 Task: Search one way flight ticket for 4 adults, 1 infant in seat and 1 infant on lap in premium economy from Page: Page Municipal Airport to Sheridan: Sheridan County Airport on 8-6-2023. Choice of flights is Southwest. Number of bags: 2 carry on bags and 1 checked bag. Price is upto 78000. Outbound departure time preference is 14:45.
Action: Mouse moved to (288, 114)
Screenshot: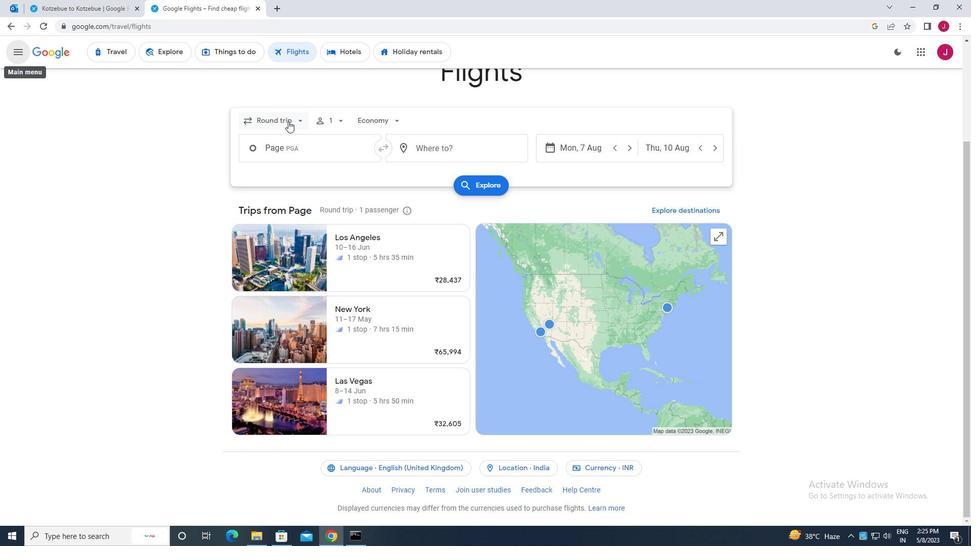 
Action: Mouse pressed left at (288, 114)
Screenshot: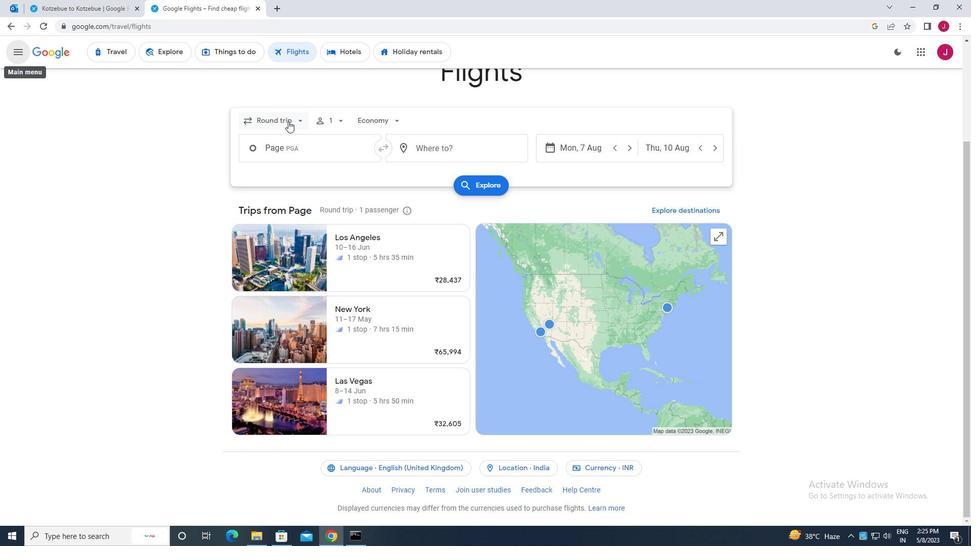 
Action: Mouse moved to (290, 166)
Screenshot: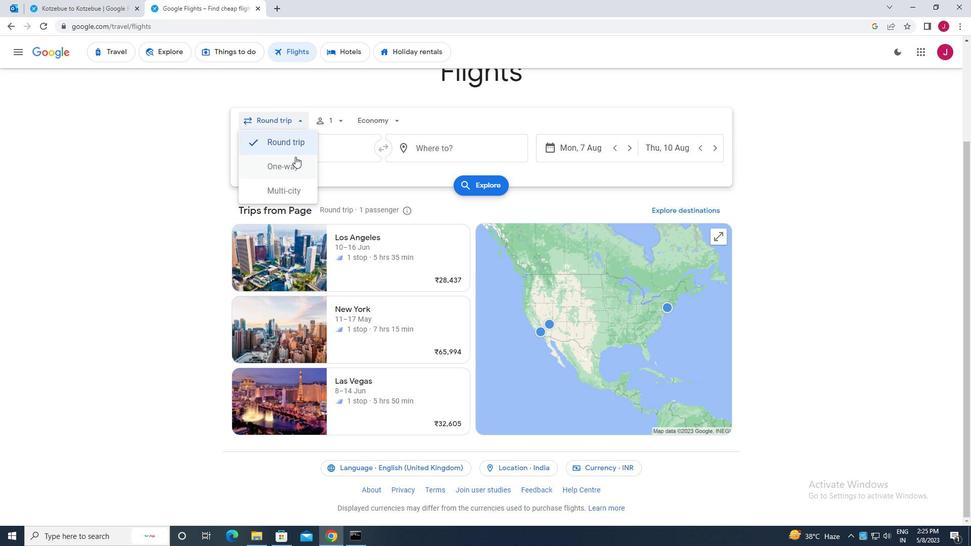 
Action: Mouse pressed left at (290, 166)
Screenshot: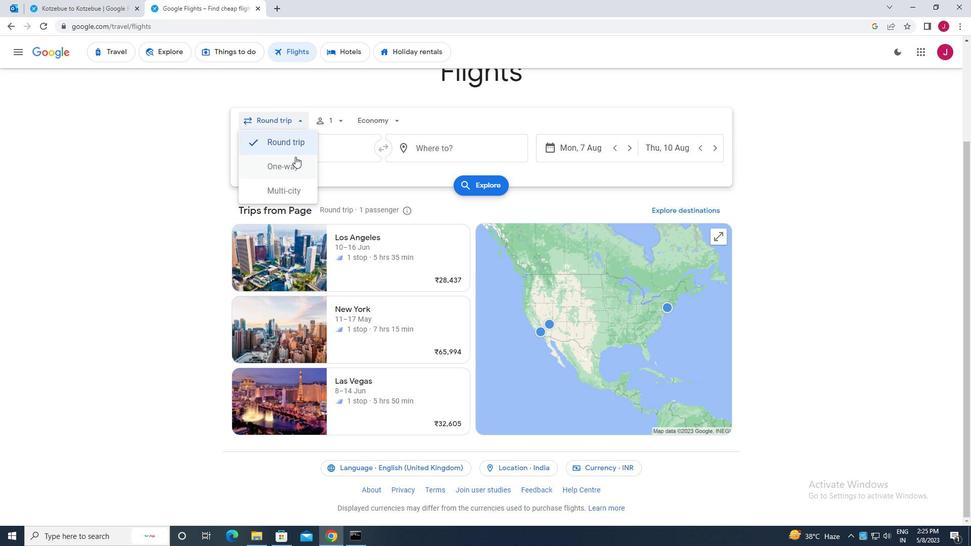 
Action: Mouse moved to (334, 118)
Screenshot: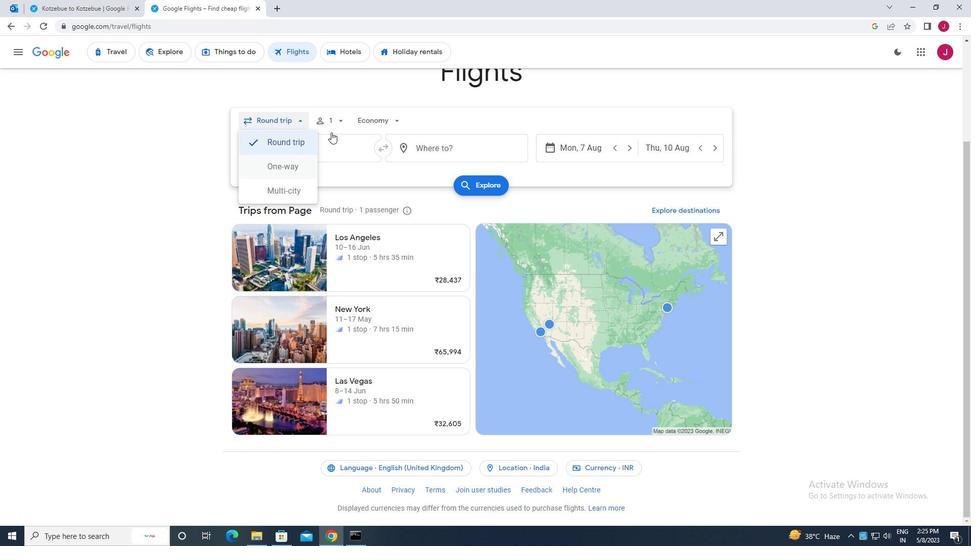 
Action: Mouse pressed left at (334, 118)
Screenshot: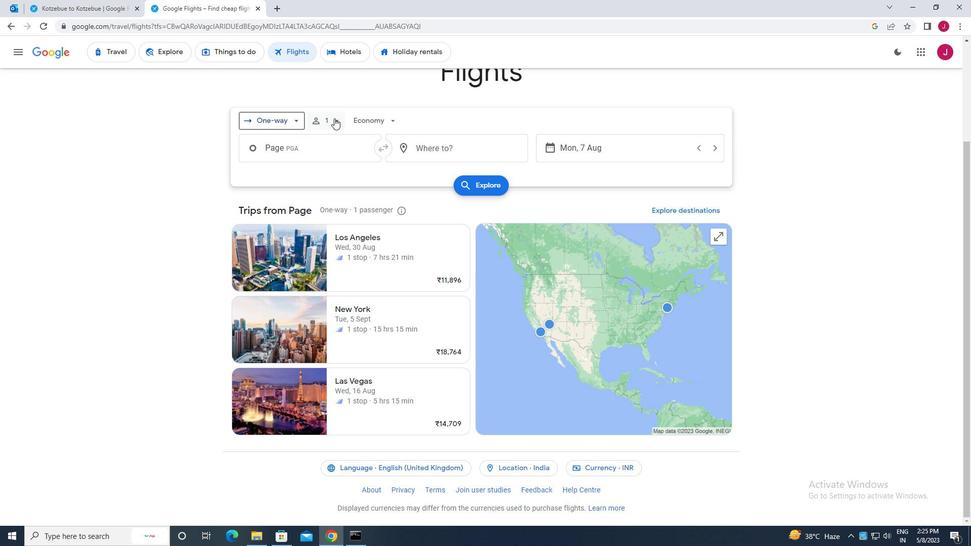 
Action: Mouse moved to (412, 148)
Screenshot: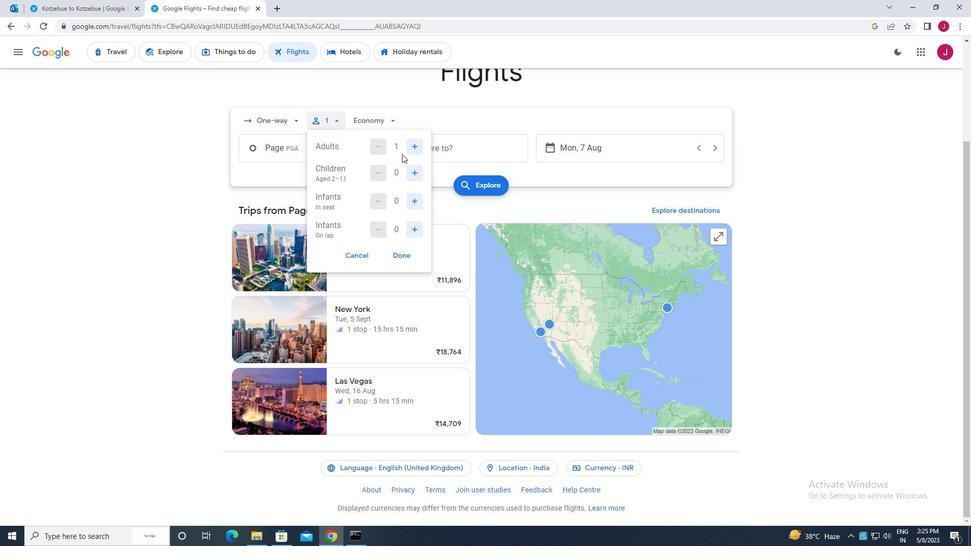 
Action: Mouse pressed left at (412, 148)
Screenshot: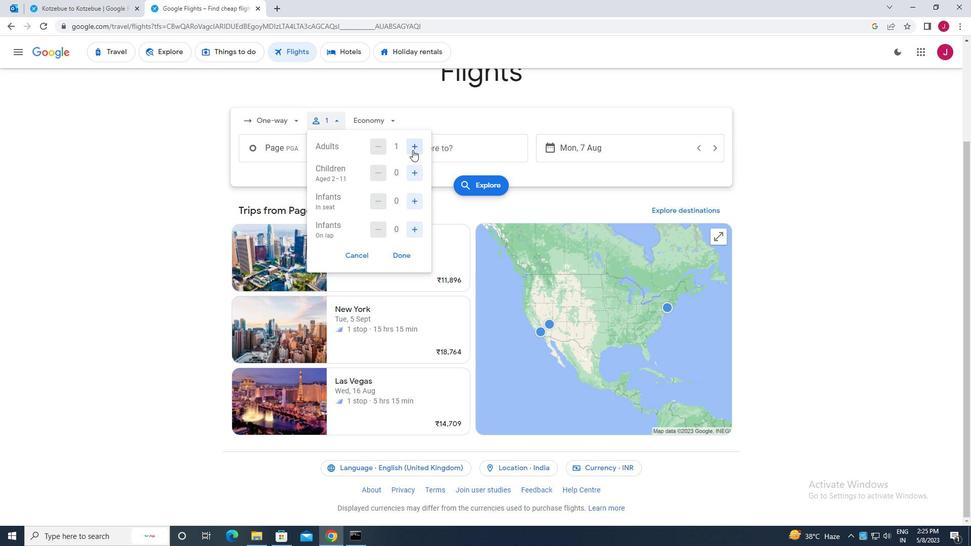 
Action: Mouse pressed left at (412, 148)
Screenshot: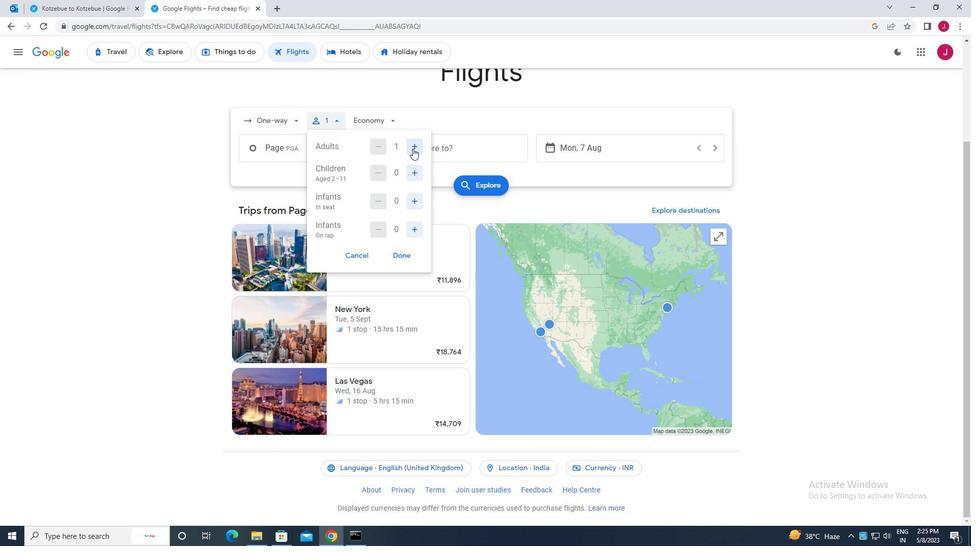 
Action: Mouse pressed left at (412, 148)
Screenshot: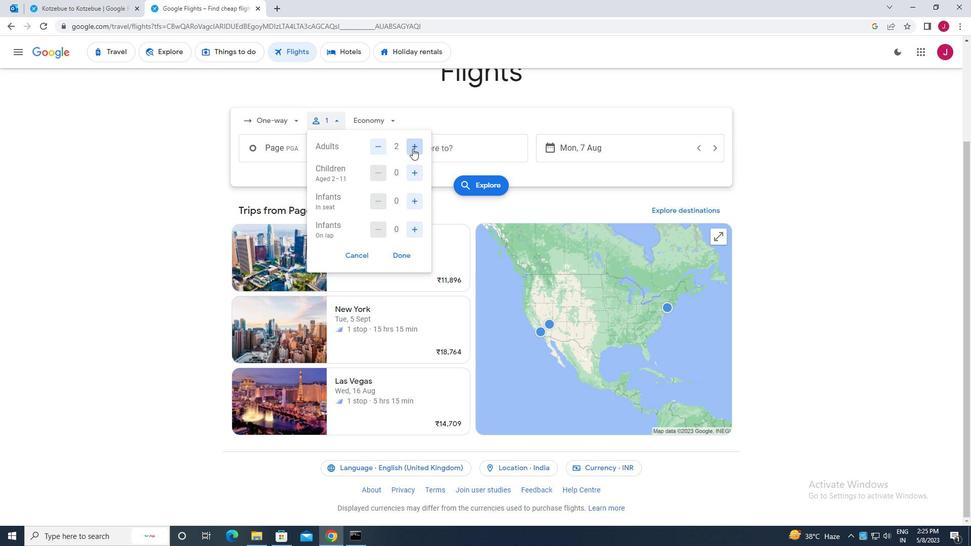 
Action: Mouse moved to (416, 179)
Screenshot: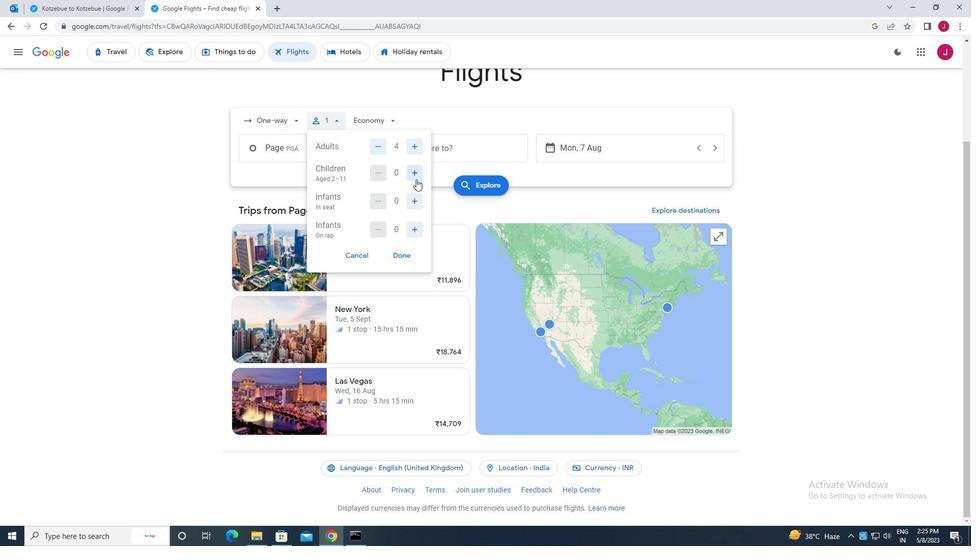
Action: Mouse pressed left at (416, 179)
Screenshot: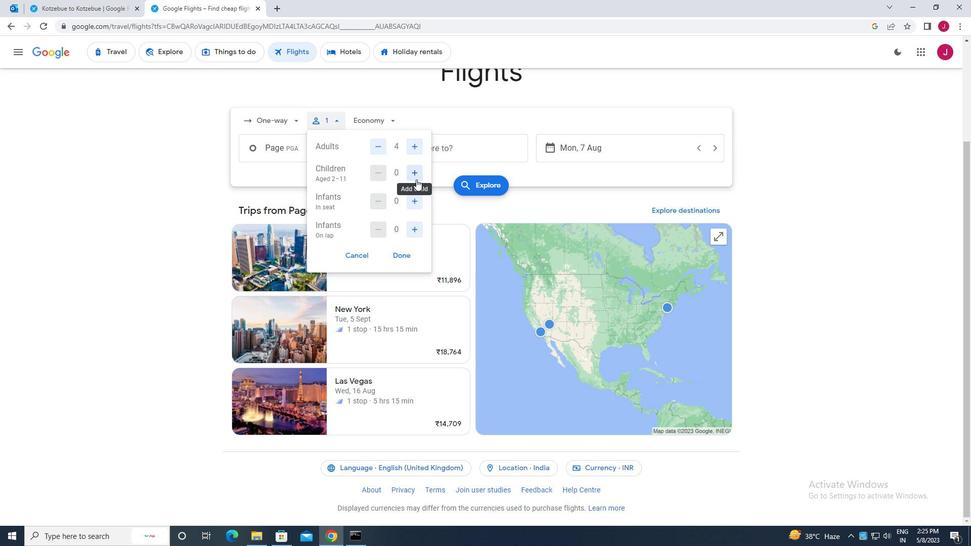 
Action: Mouse moved to (413, 202)
Screenshot: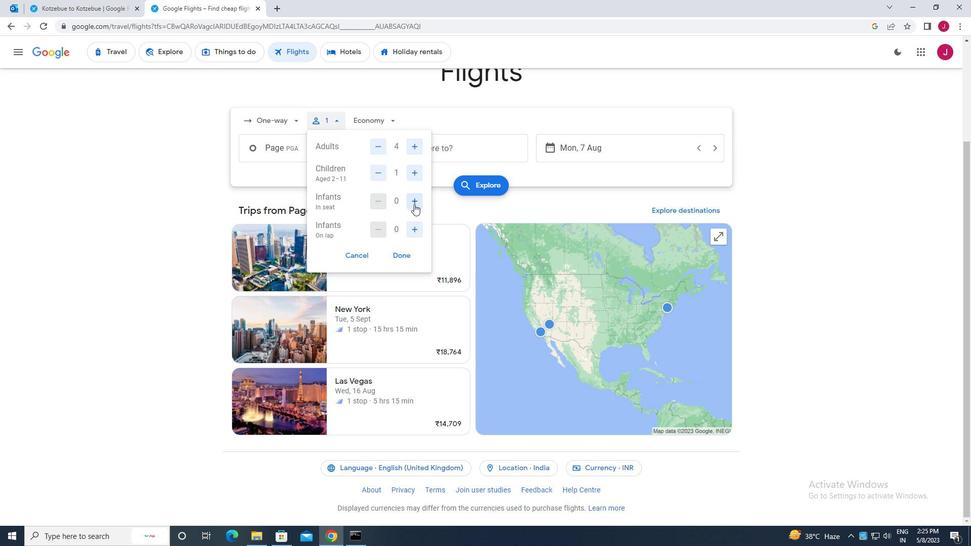 
Action: Mouse pressed left at (413, 202)
Screenshot: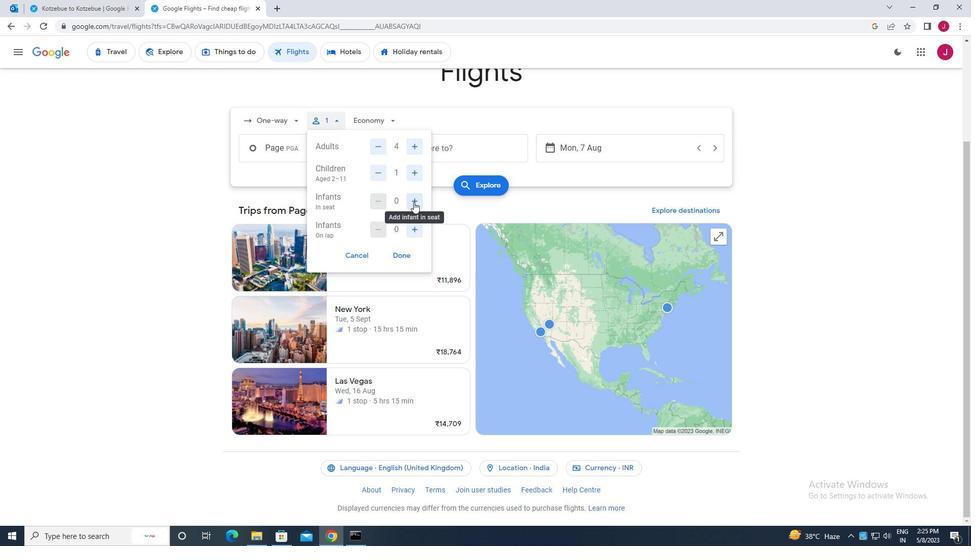 
Action: Mouse moved to (378, 173)
Screenshot: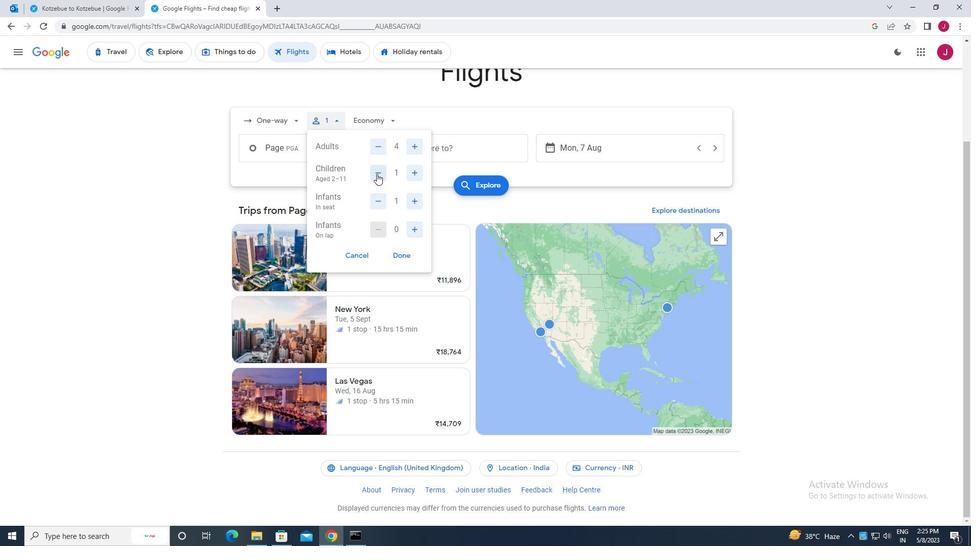 
Action: Mouse pressed left at (378, 173)
Screenshot: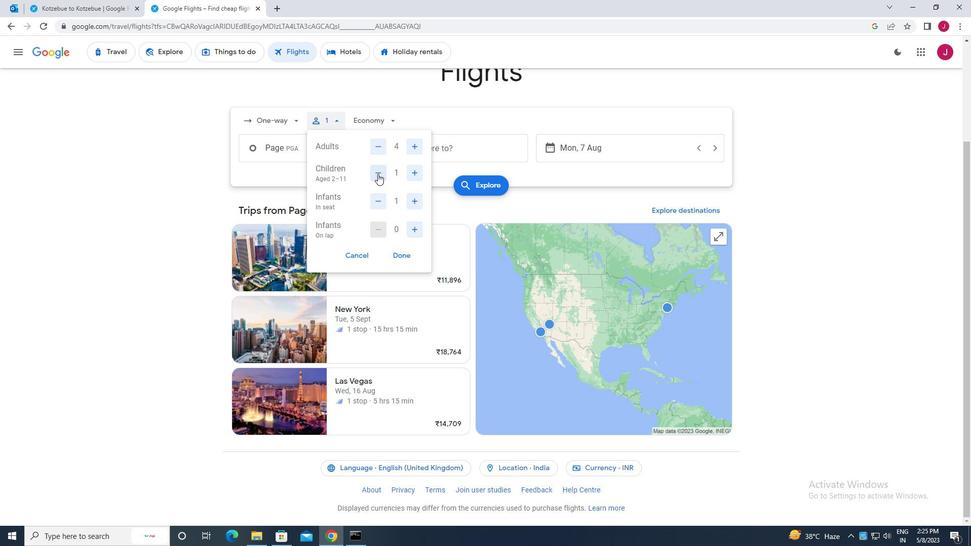 
Action: Mouse moved to (411, 226)
Screenshot: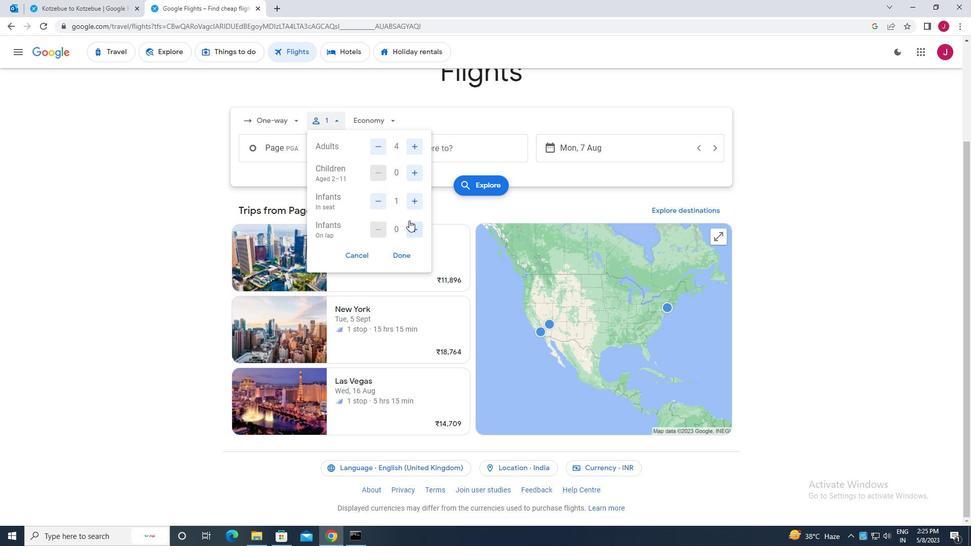
Action: Mouse pressed left at (411, 226)
Screenshot: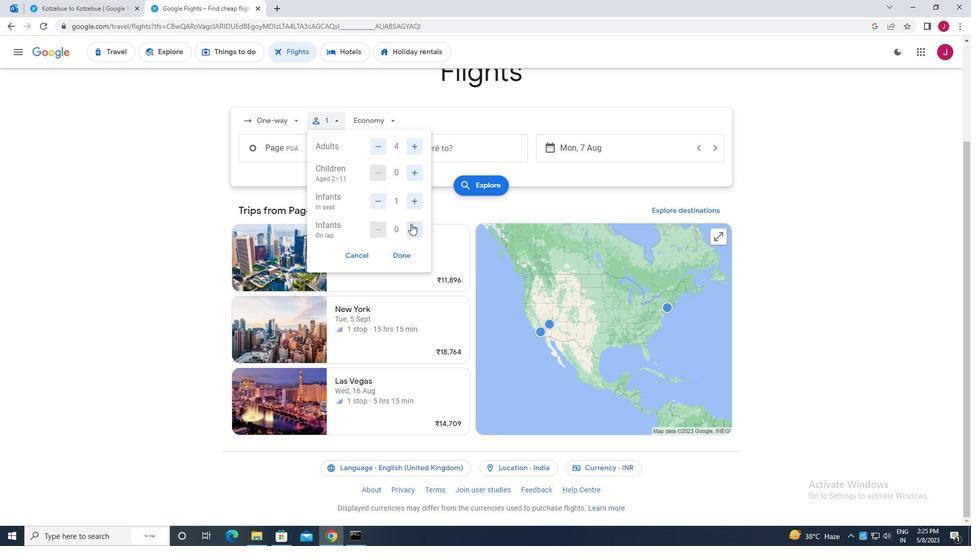 
Action: Mouse moved to (400, 259)
Screenshot: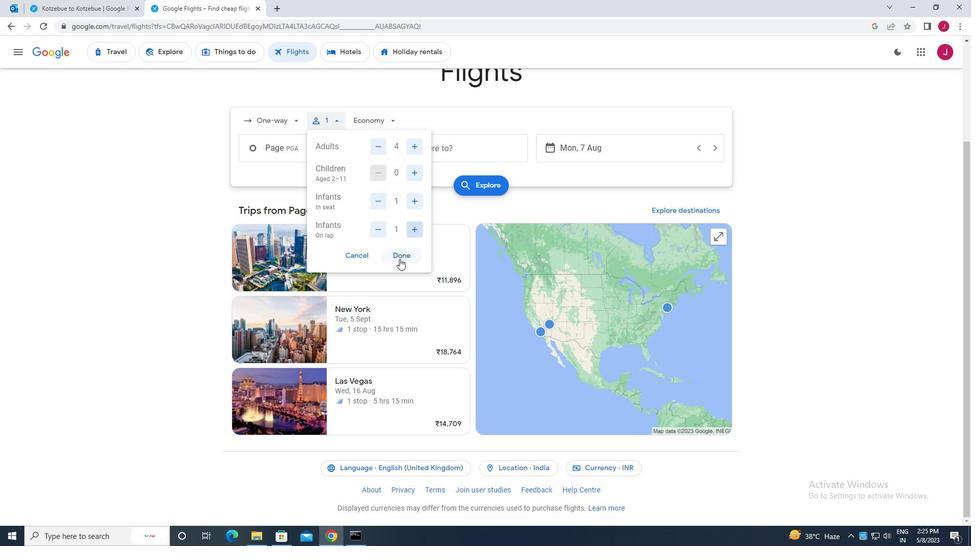 
Action: Mouse pressed left at (400, 259)
Screenshot: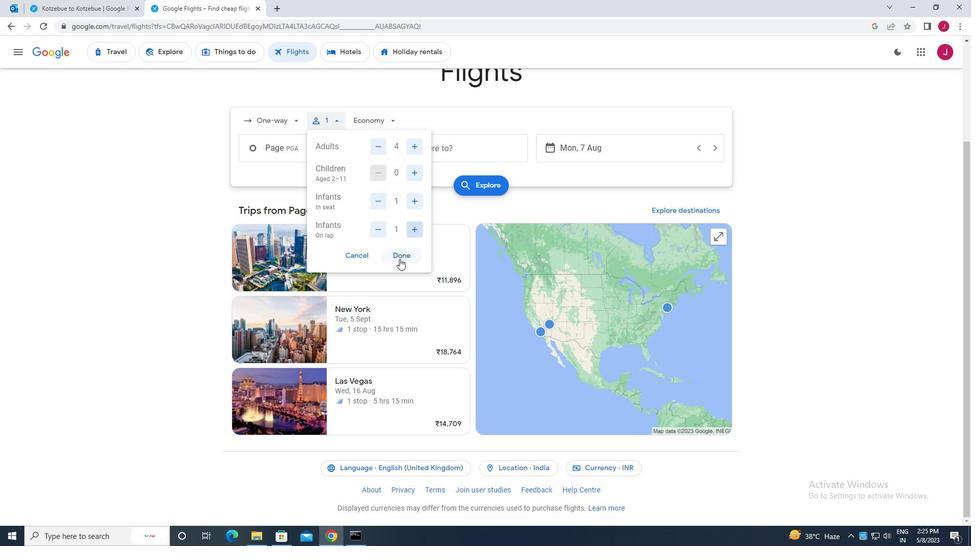 
Action: Mouse moved to (380, 123)
Screenshot: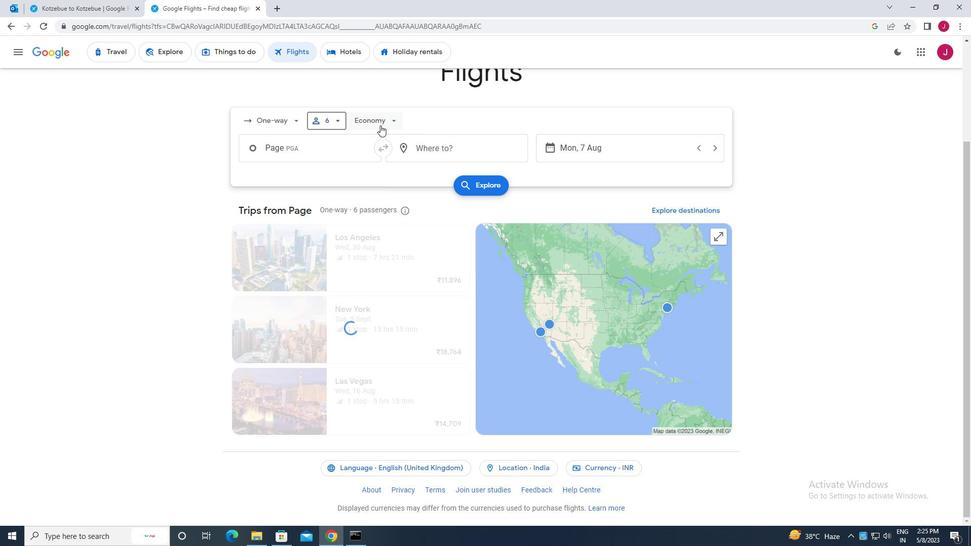 
Action: Mouse pressed left at (380, 123)
Screenshot: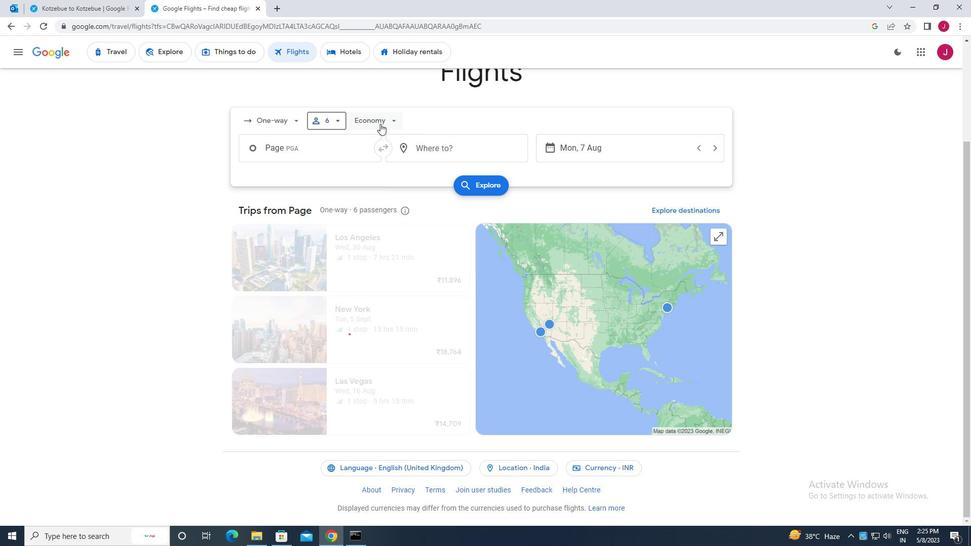 
Action: Mouse moved to (397, 166)
Screenshot: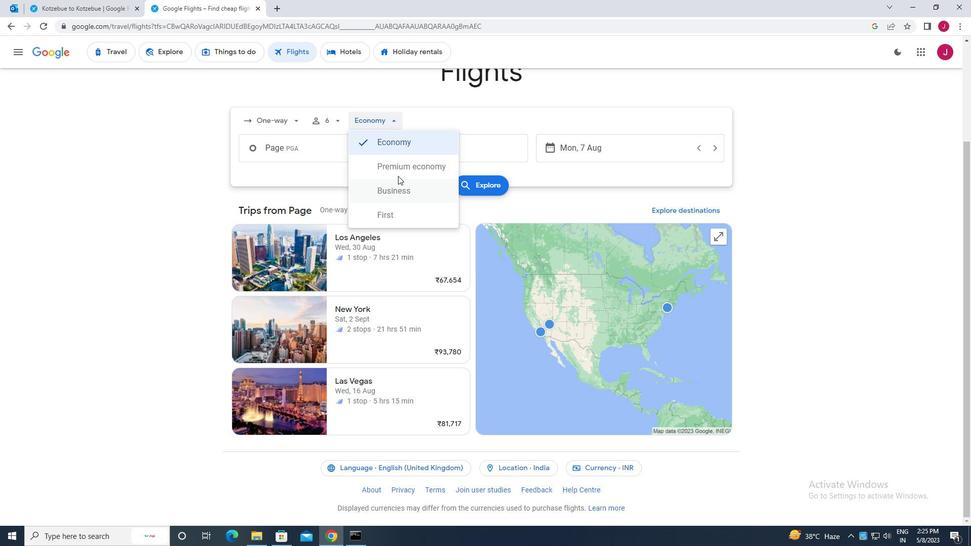 
Action: Mouse pressed left at (397, 166)
Screenshot: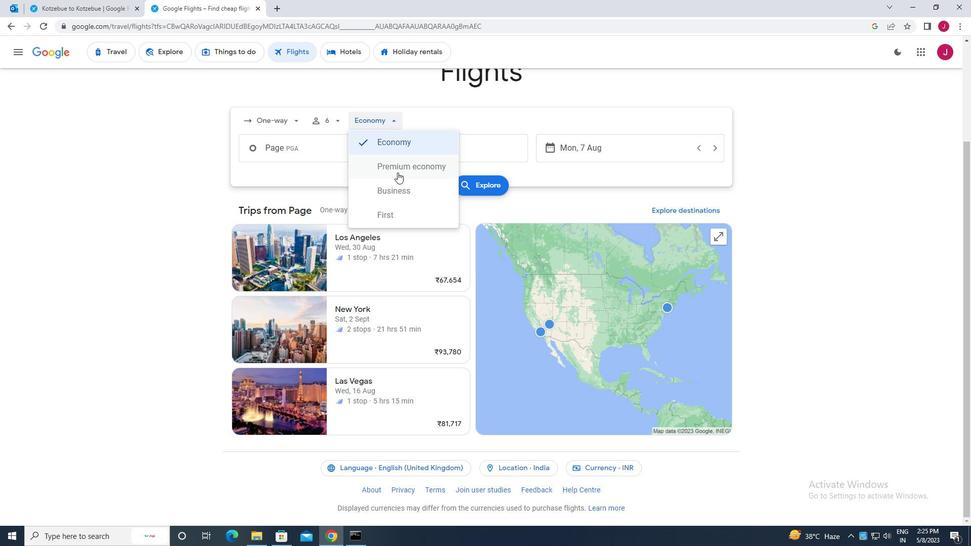 
Action: Mouse moved to (299, 148)
Screenshot: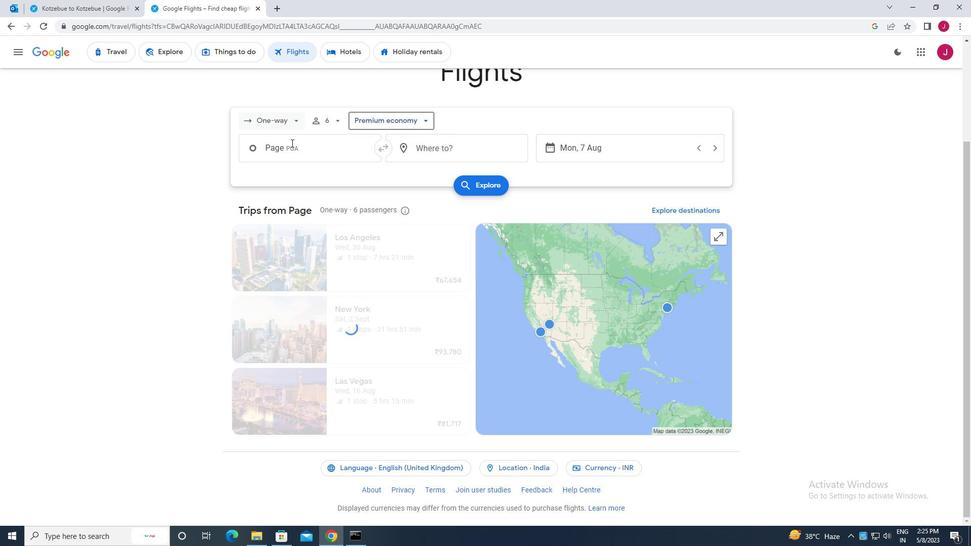 
Action: Mouse pressed left at (299, 148)
Screenshot: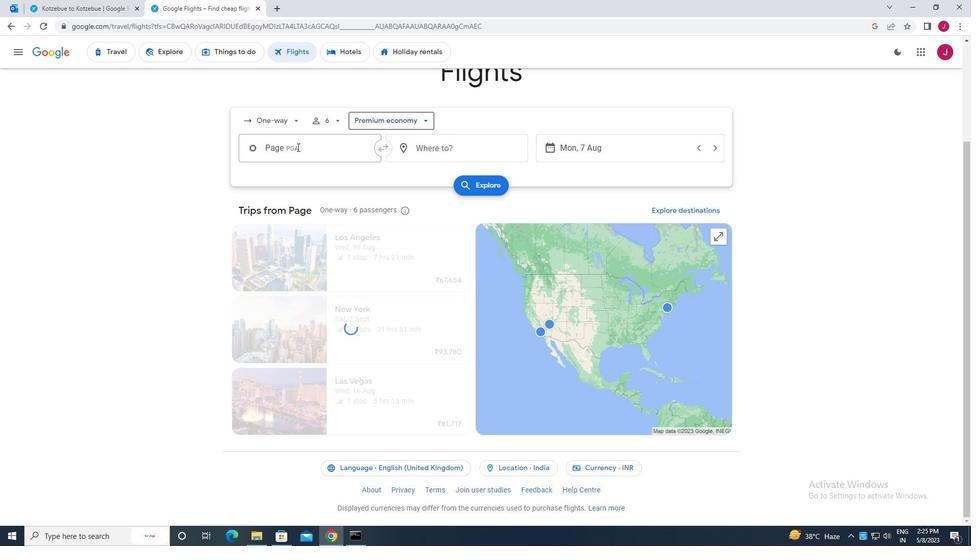 
Action: Key pressed page
Screenshot: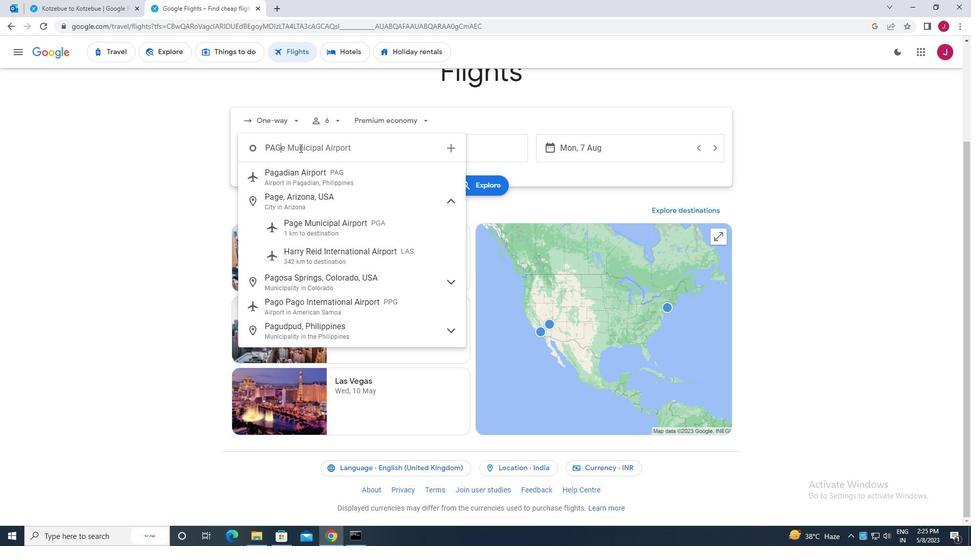
Action: Mouse moved to (330, 206)
Screenshot: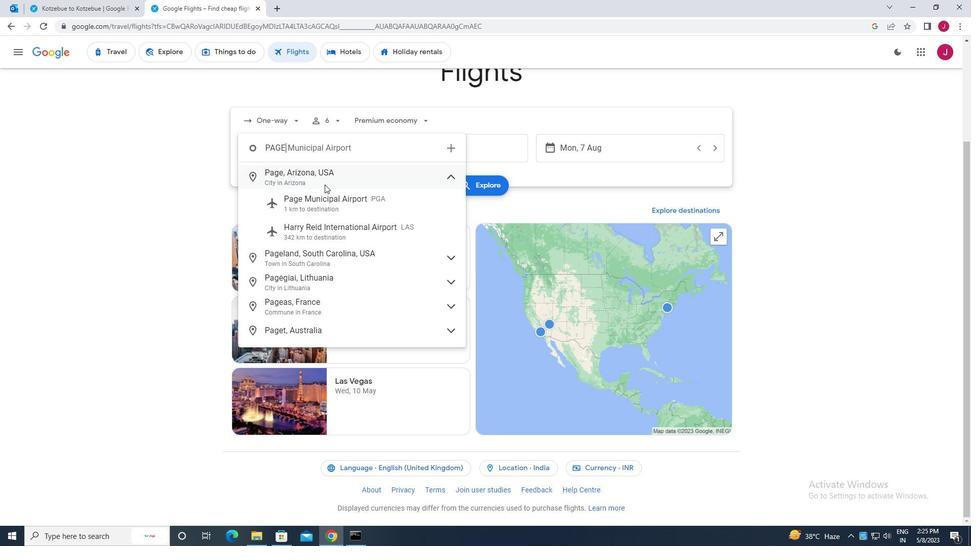 
Action: Mouse pressed left at (330, 206)
Screenshot: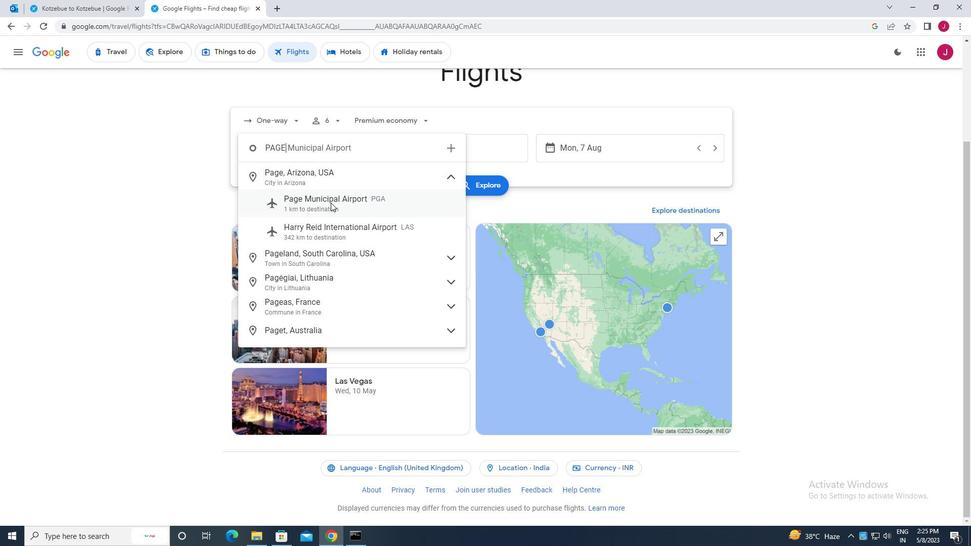 
Action: Mouse moved to (463, 155)
Screenshot: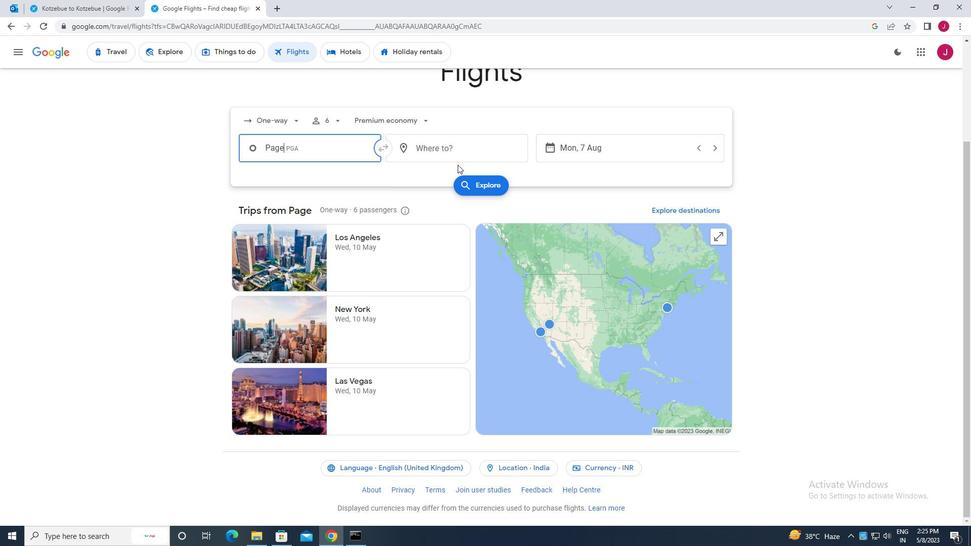 
Action: Mouse pressed left at (463, 155)
Screenshot: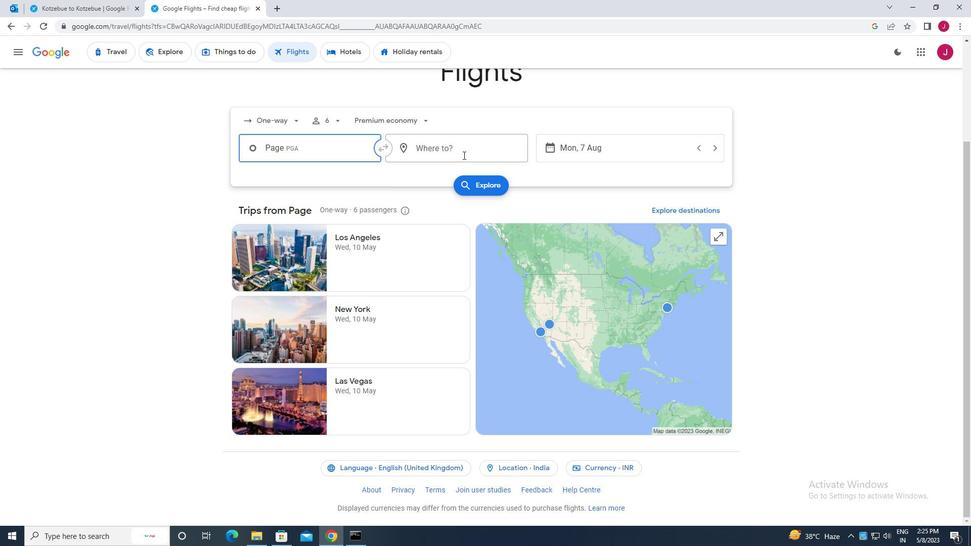
Action: Key pressed sherid
Screenshot: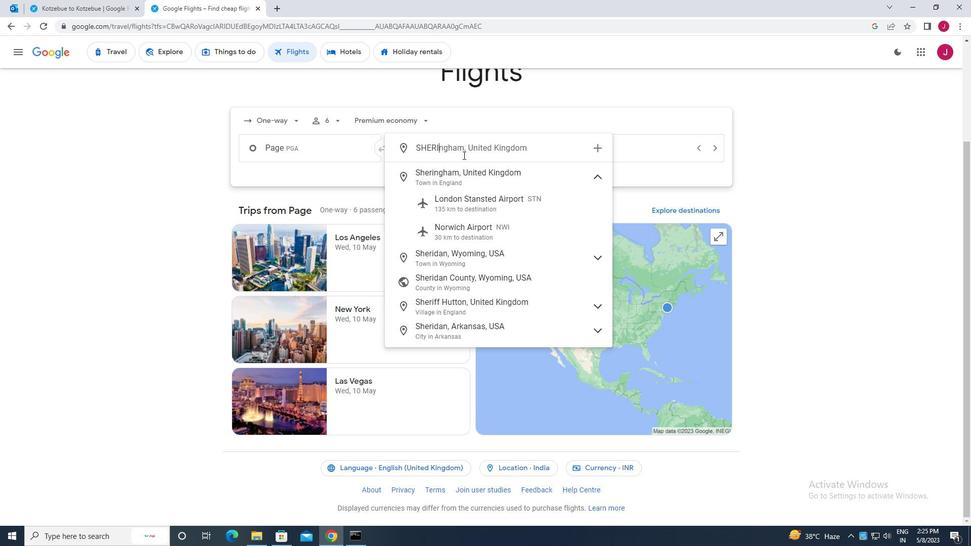 
Action: Mouse moved to (484, 197)
Screenshot: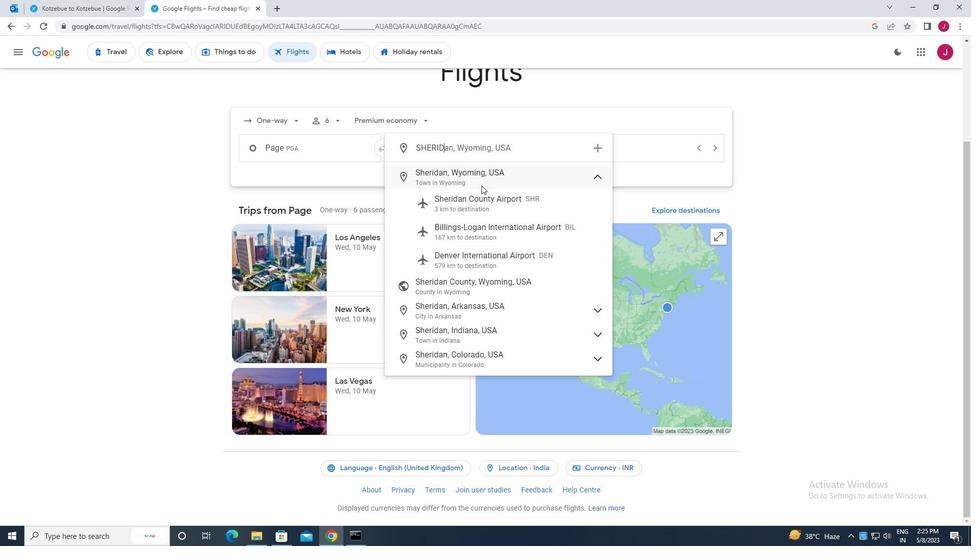 
Action: Mouse pressed left at (484, 197)
Screenshot: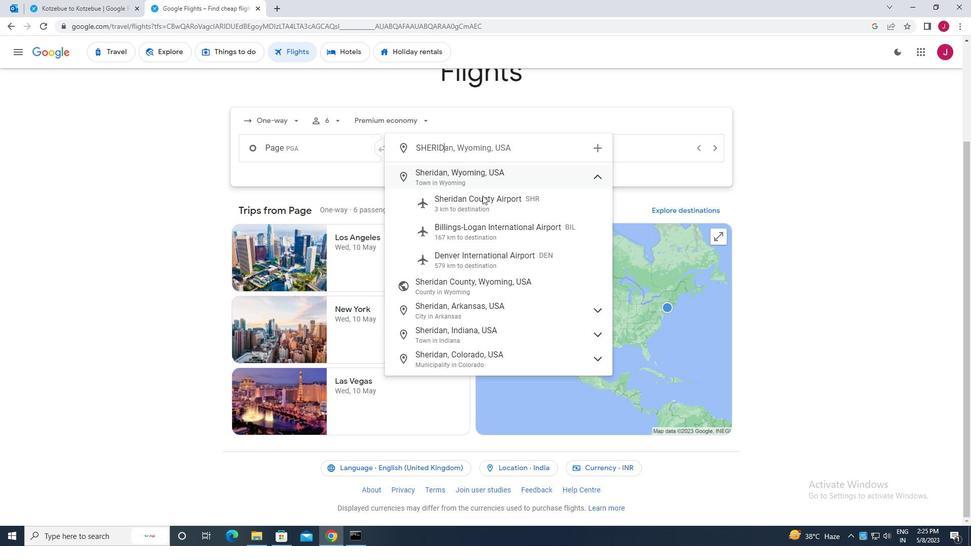 
Action: Mouse moved to (597, 150)
Screenshot: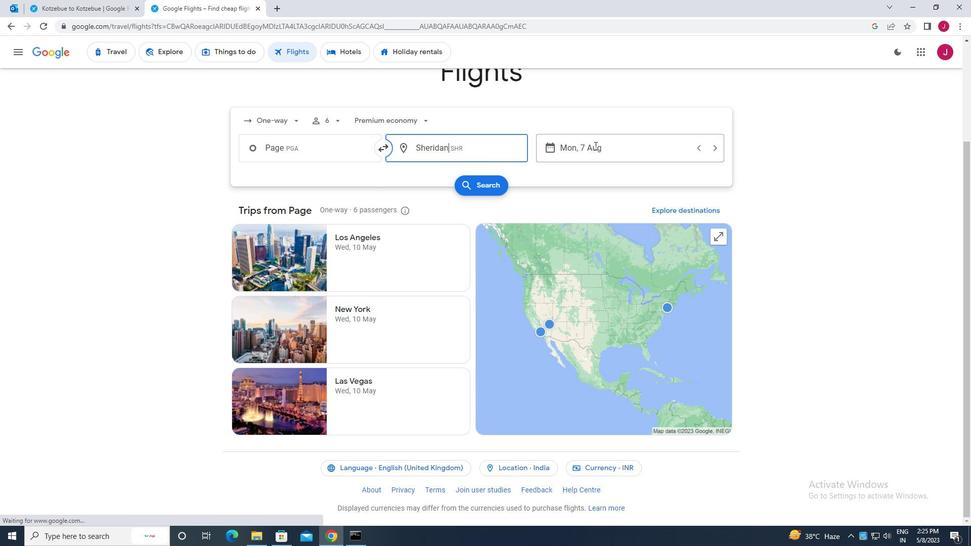 
Action: Mouse pressed left at (597, 150)
Screenshot: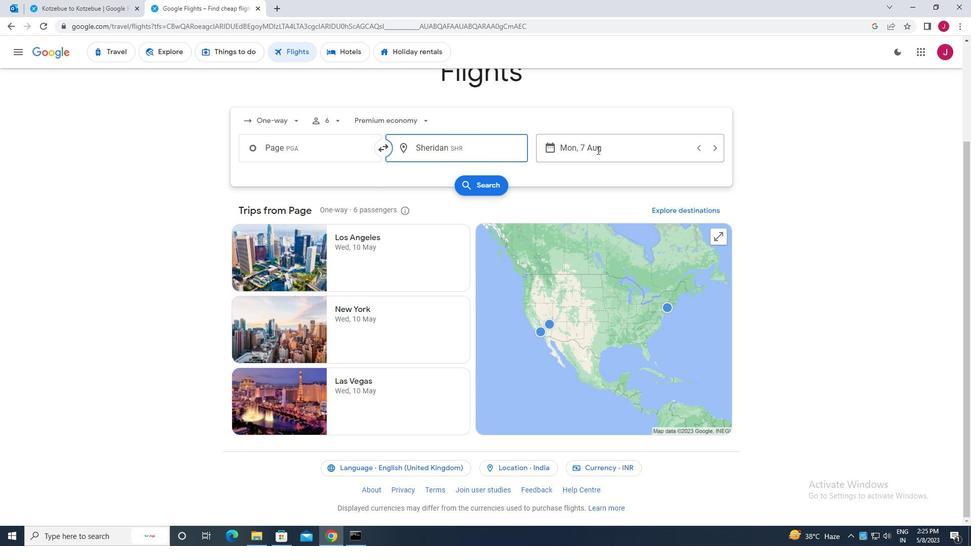 
Action: Mouse moved to (359, 255)
Screenshot: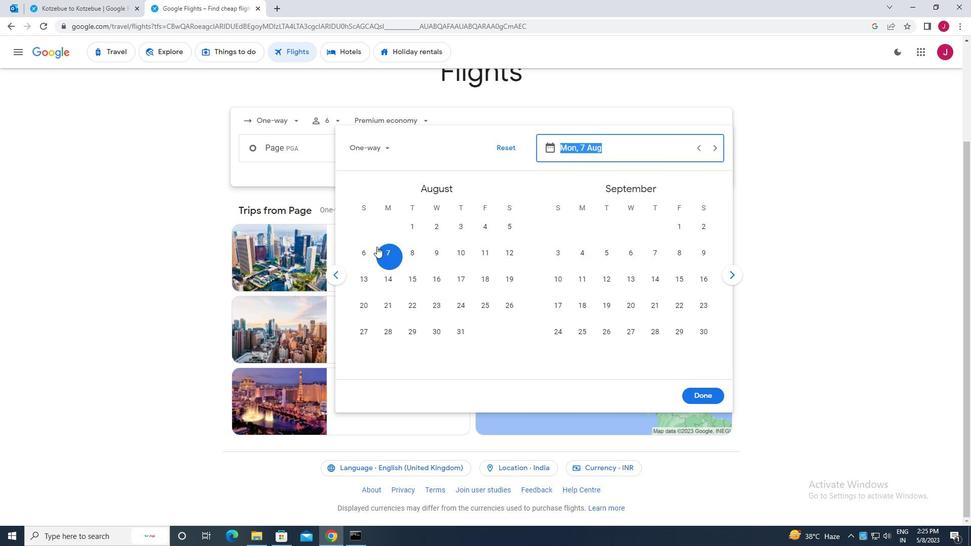 
Action: Mouse pressed left at (359, 255)
Screenshot: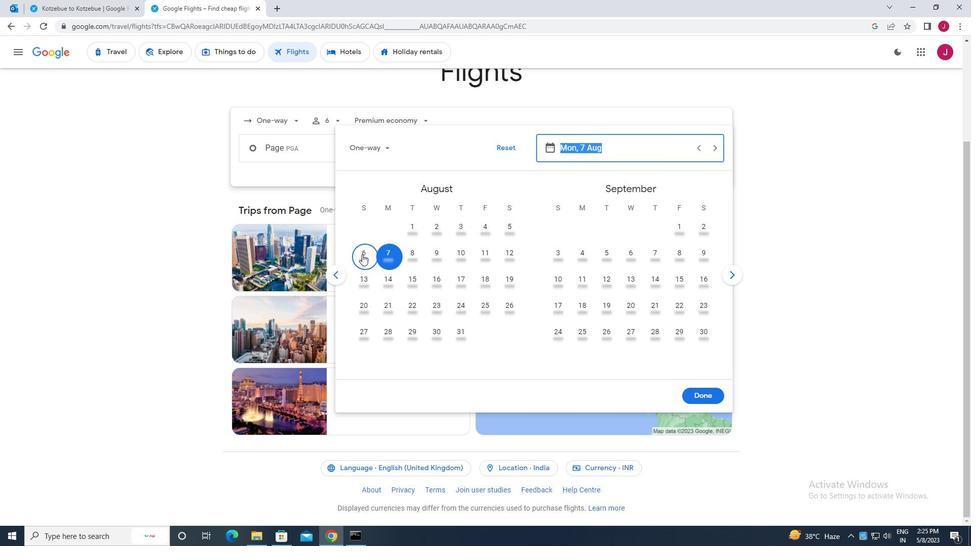 
Action: Mouse moved to (700, 394)
Screenshot: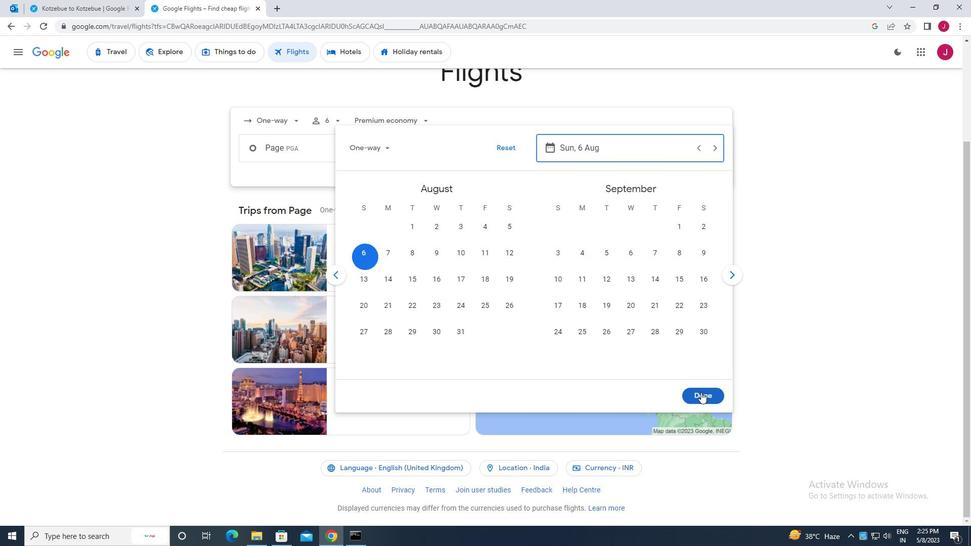 
Action: Mouse pressed left at (700, 394)
Screenshot: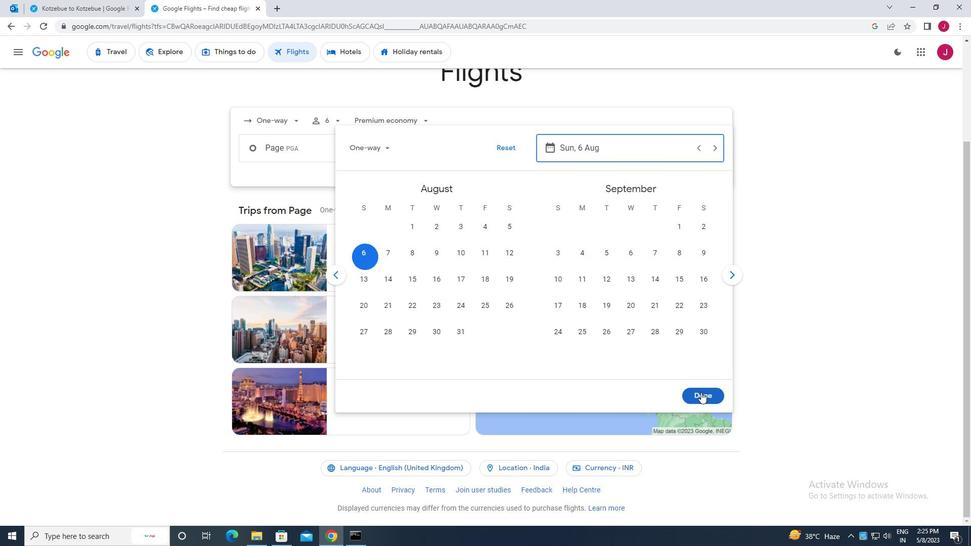 
Action: Mouse moved to (494, 185)
Screenshot: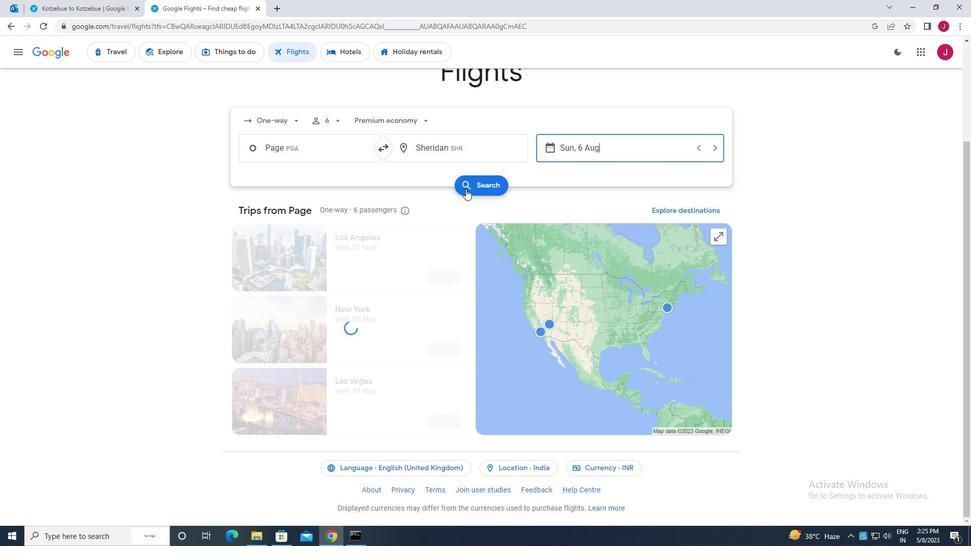 
Action: Mouse pressed left at (494, 185)
Screenshot: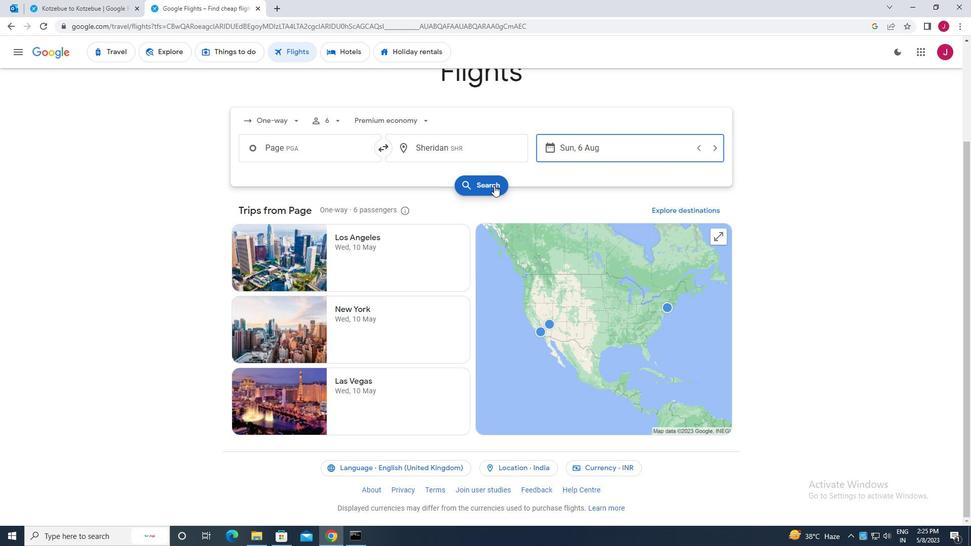 
Action: Mouse moved to (250, 142)
Screenshot: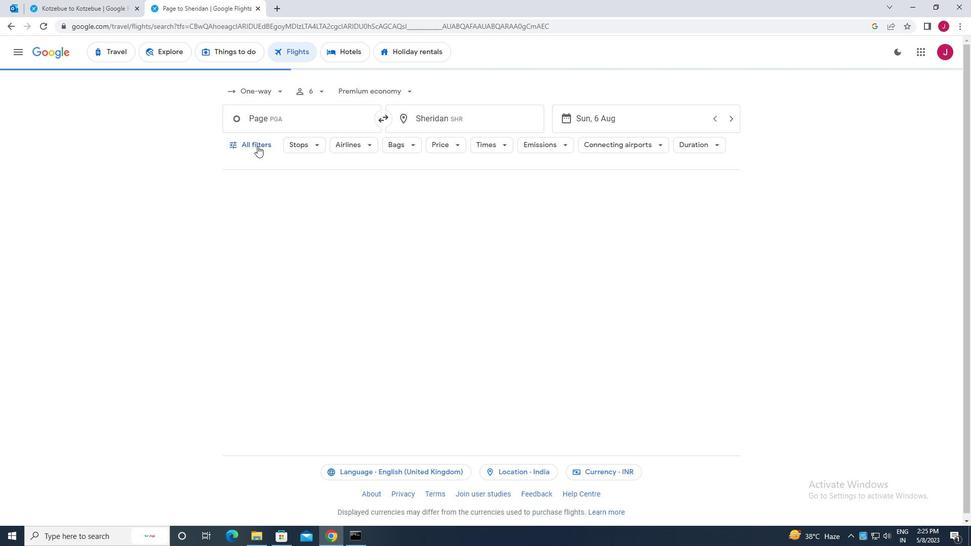 
Action: Mouse pressed left at (250, 142)
Screenshot: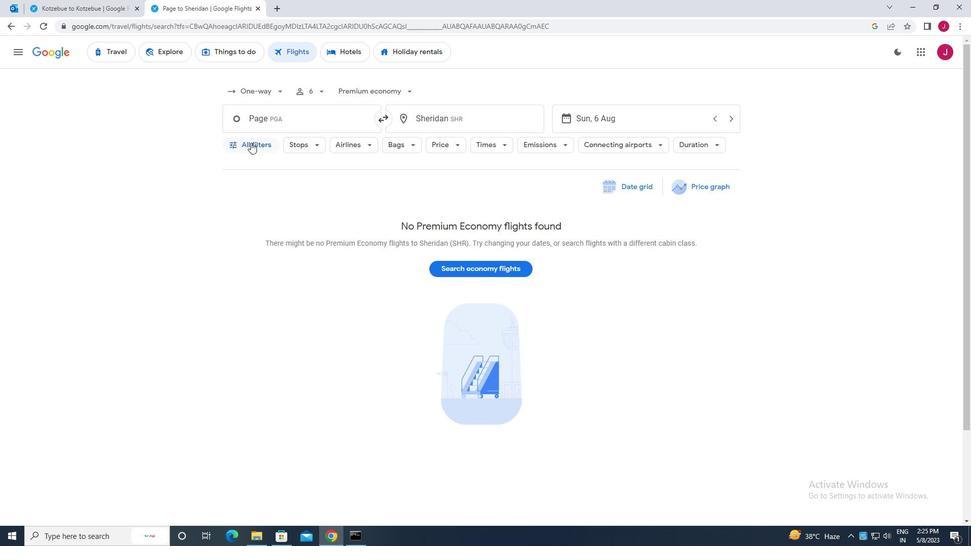 
Action: Mouse moved to (267, 174)
Screenshot: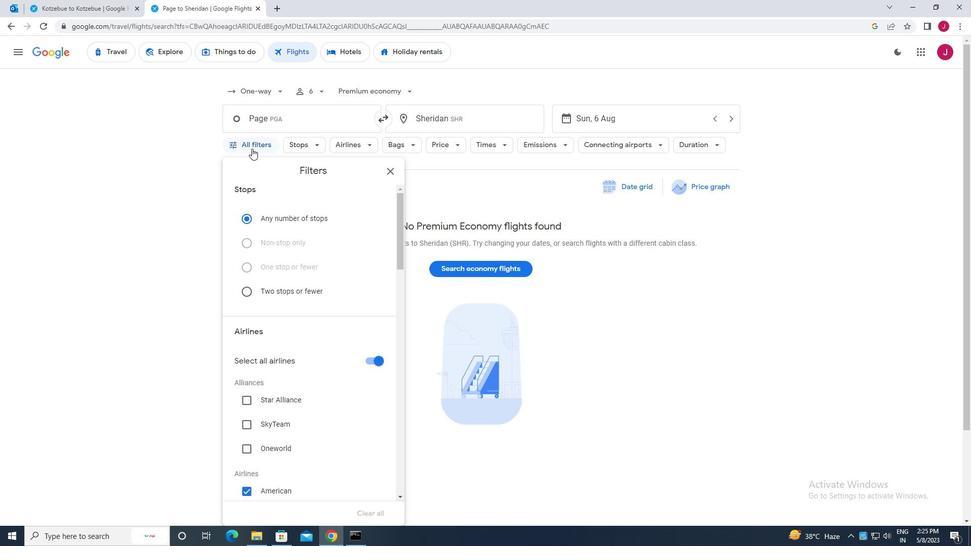 
Action: Mouse scrolled (267, 174) with delta (0, 0)
Screenshot: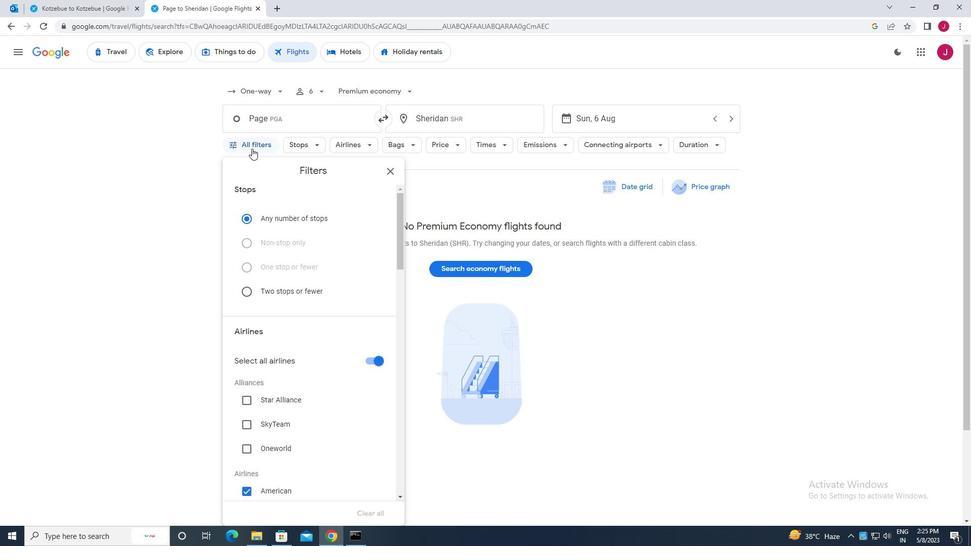 
Action: Mouse moved to (267, 176)
Screenshot: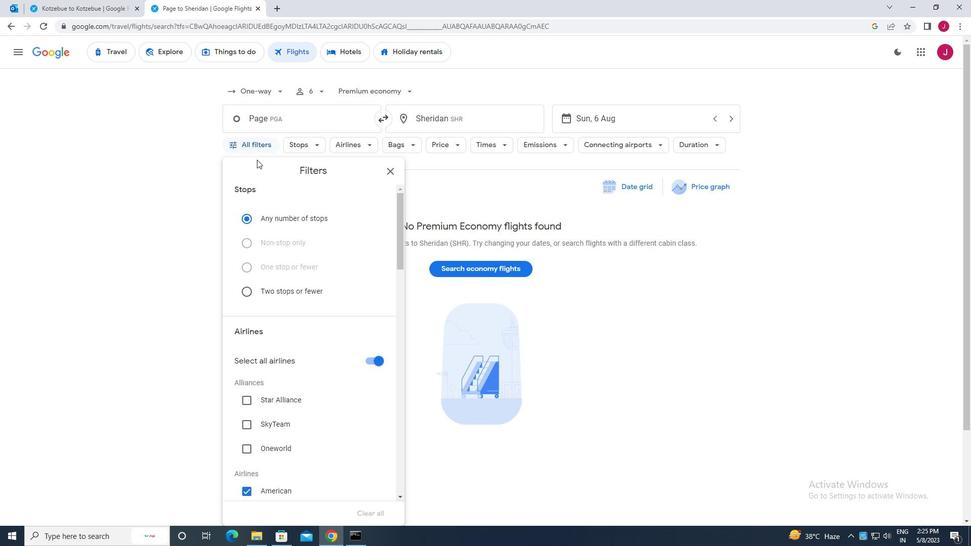 
Action: Mouse scrolled (267, 176) with delta (0, 0)
Screenshot: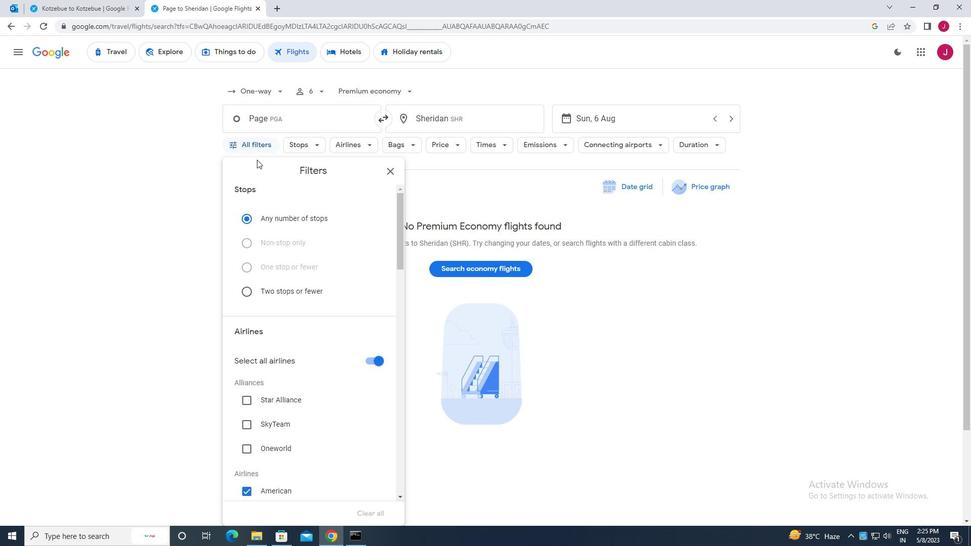
Action: Mouse scrolled (267, 176) with delta (0, 0)
Screenshot: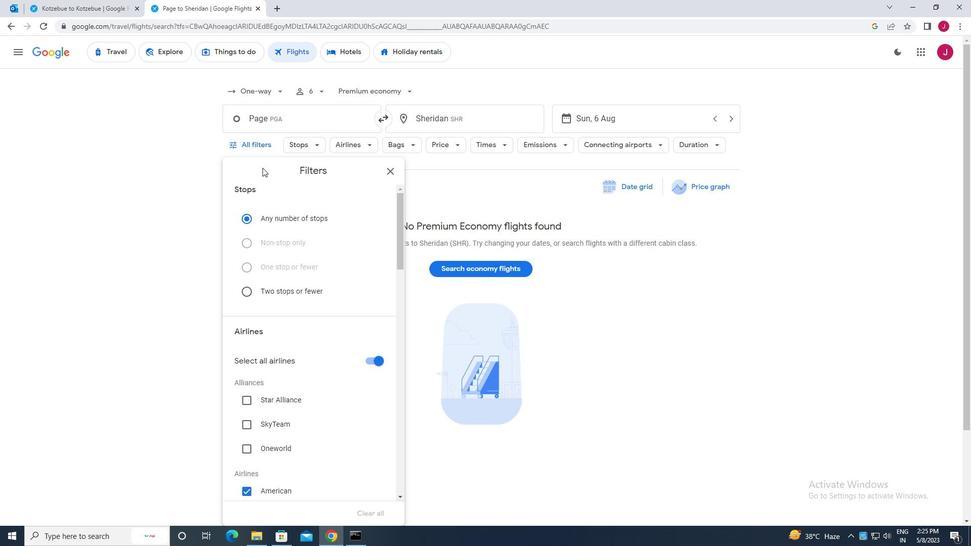 
Action: Mouse moved to (267, 177)
Screenshot: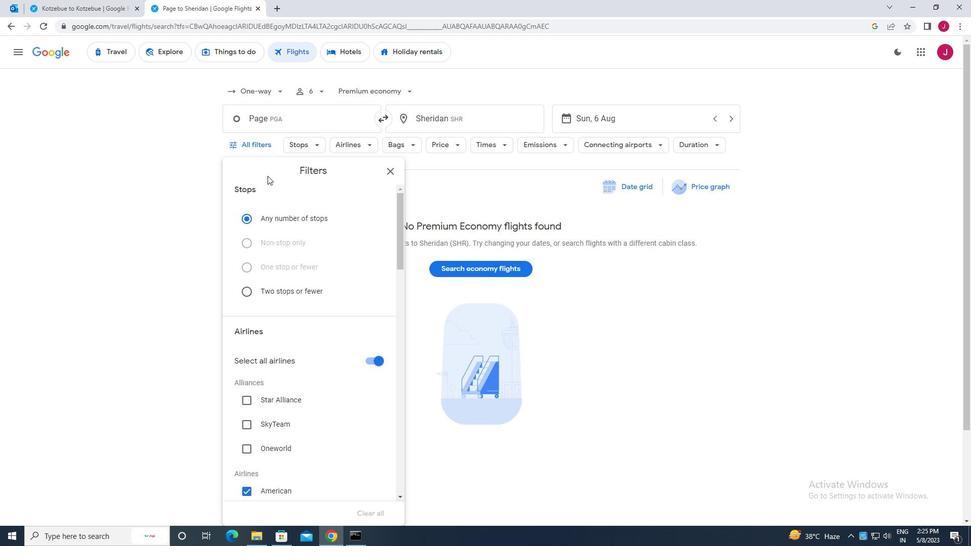 
Action: Mouse scrolled (267, 176) with delta (0, 0)
Screenshot: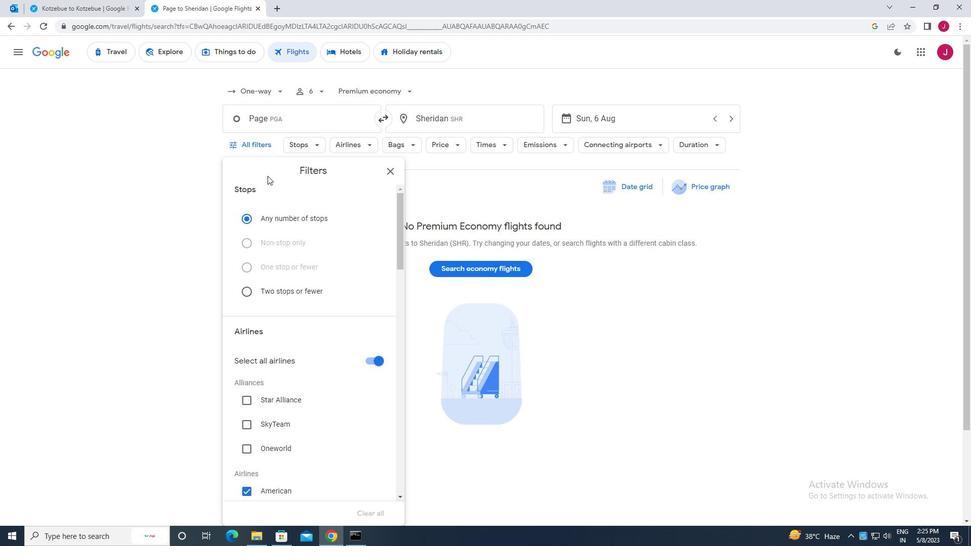 
Action: Mouse moved to (361, 221)
Screenshot: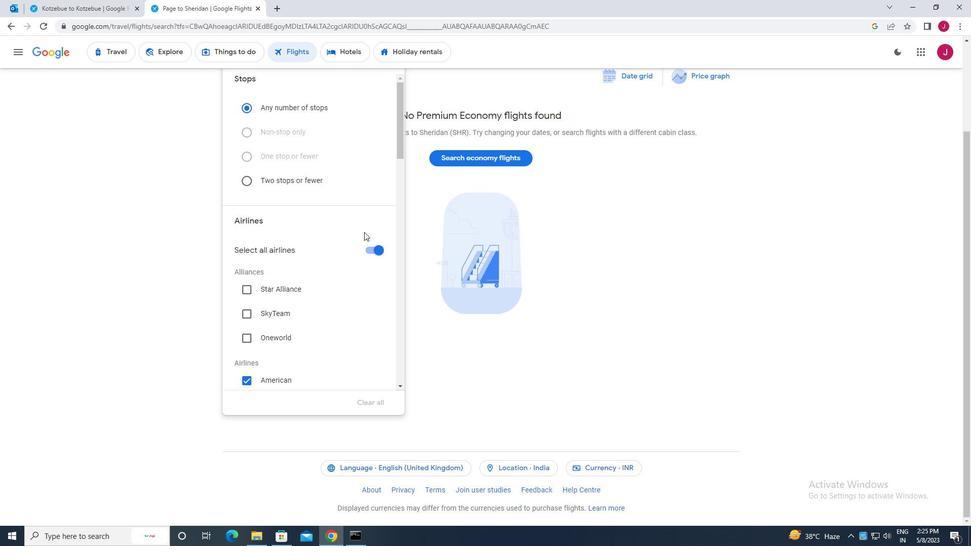 
Action: Mouse scrolled (361, 221) with delta (0, 0)
Screenshot: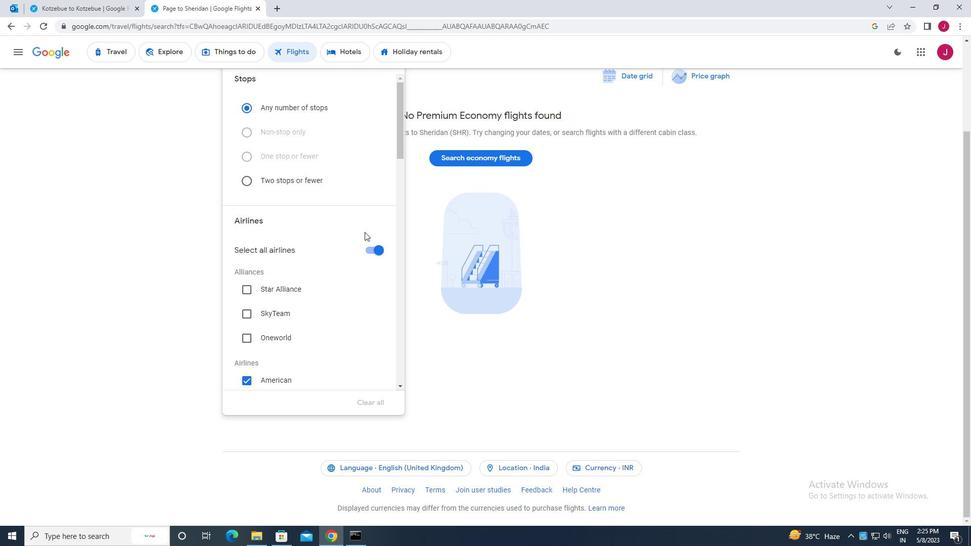 
Action: Mouse moved to (360, 221)
Screenshot: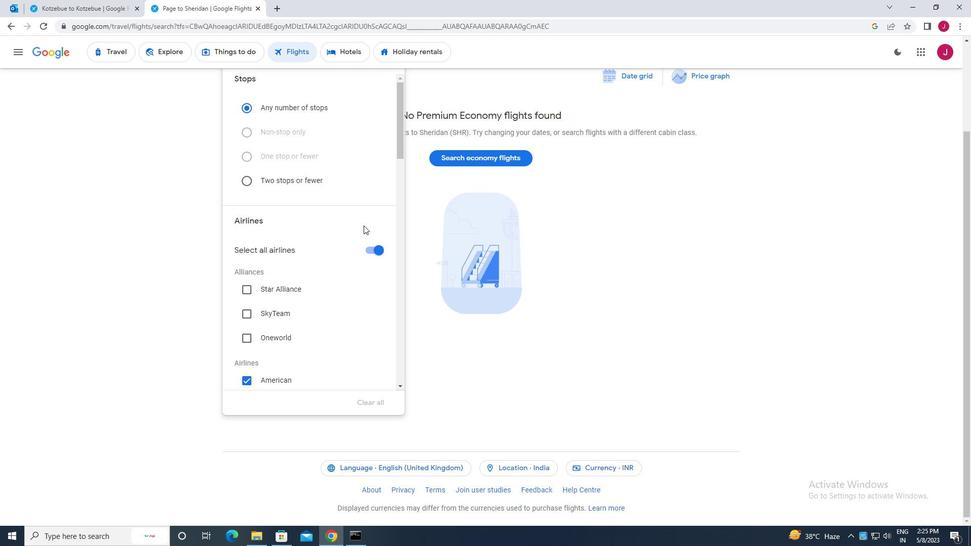 
Action: Mouse scrolled (360, 221) with delta (0, 0)
Screenshot: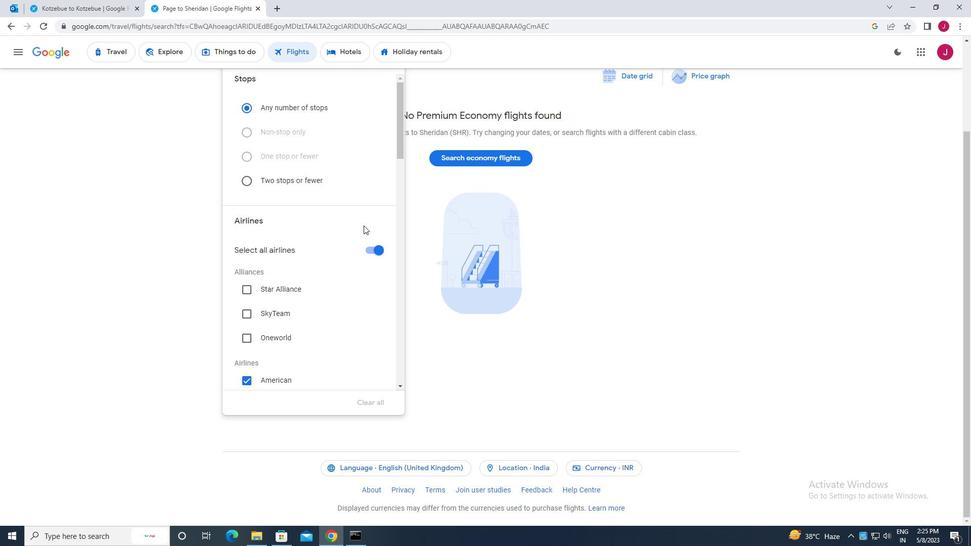 
Action: Mouse moved to (369, 145)
Screenshot: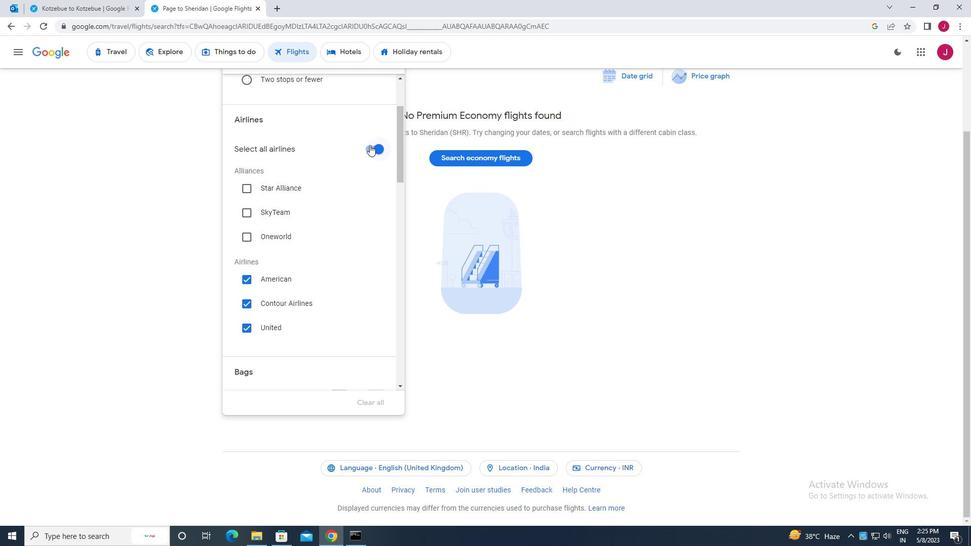 
Action: Mouse pressed left at (369, 145)
Screenshot: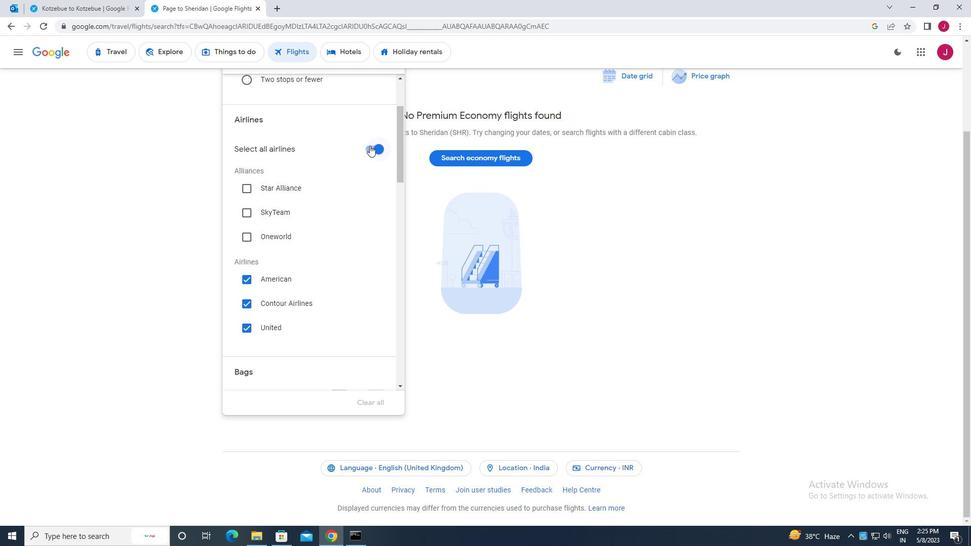 
Action: Mouse moved to (312, 174)
Screenshot: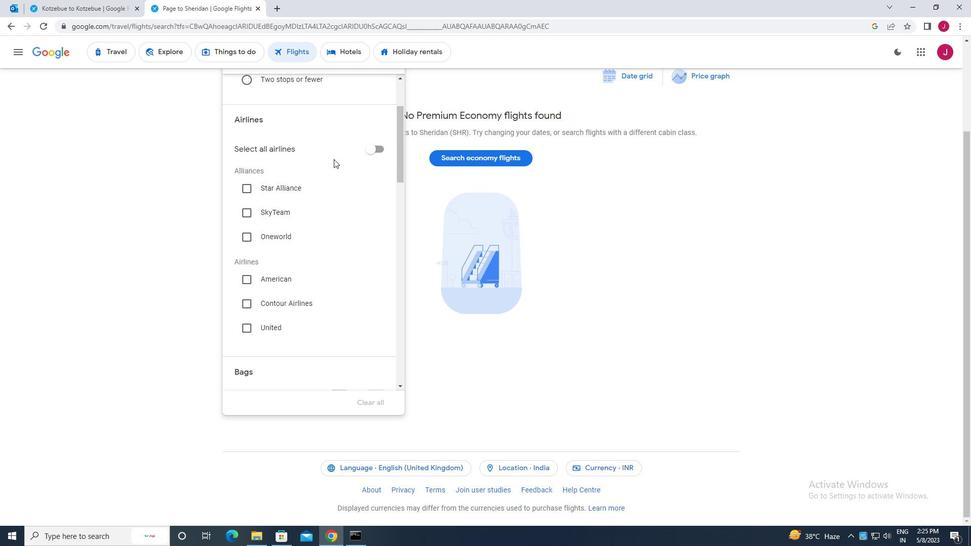 
Action: Mouse scrolled (312, 174) with delta (0, 0)
Screenshot: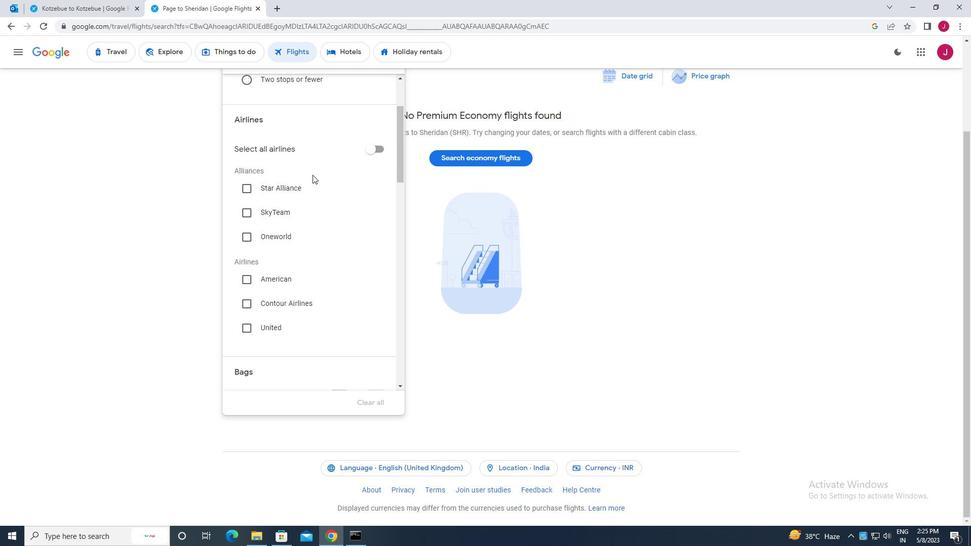 
Action: Mouse scrolled (312, 174) with delta (0, 0)
Screenshot: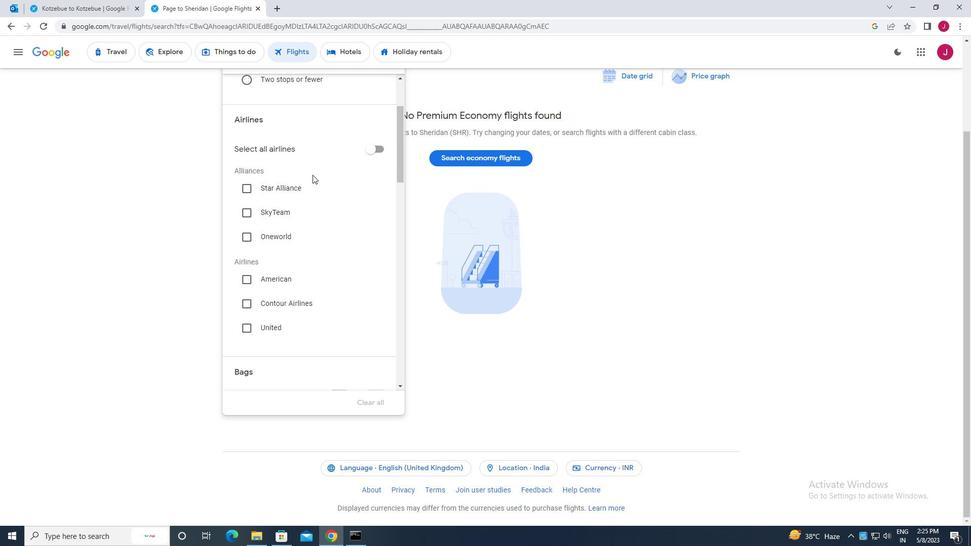 
Action: Mouse scrolled (312, 174) with delta (0, 0)
Screenshot: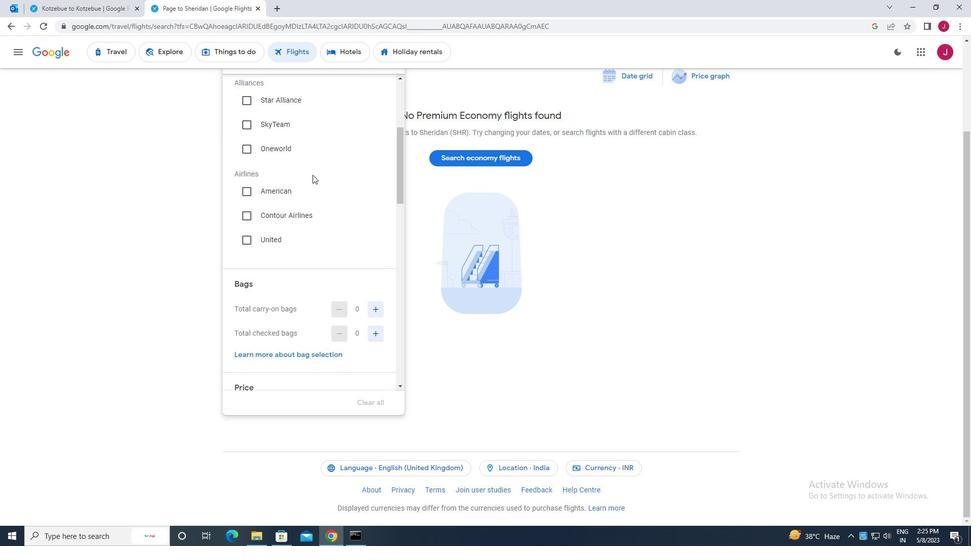 
Action: Mouse scrolled (312, 174) with delta (0, 0)
Screenshot: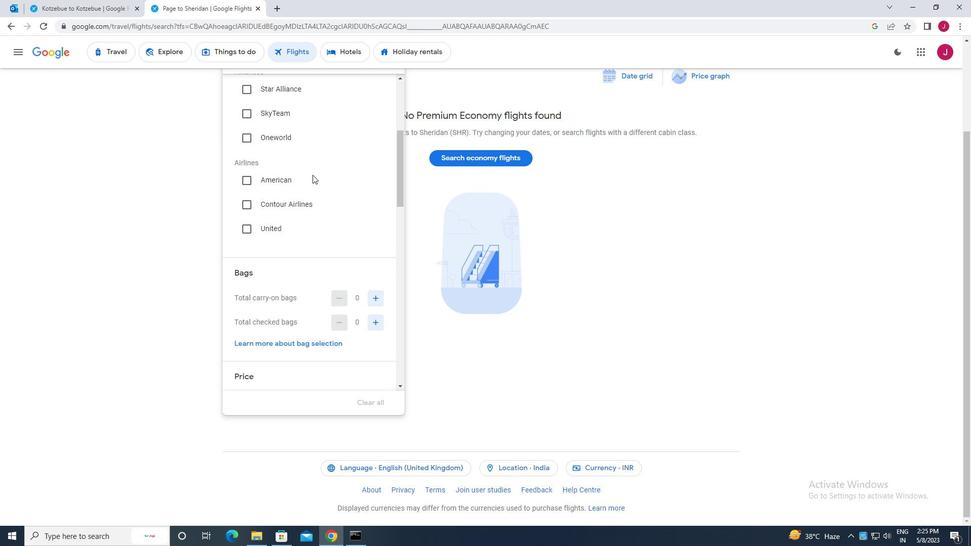 
Action: Mouse scrolled (312, 174) with delta (0, 0)
Screenshot: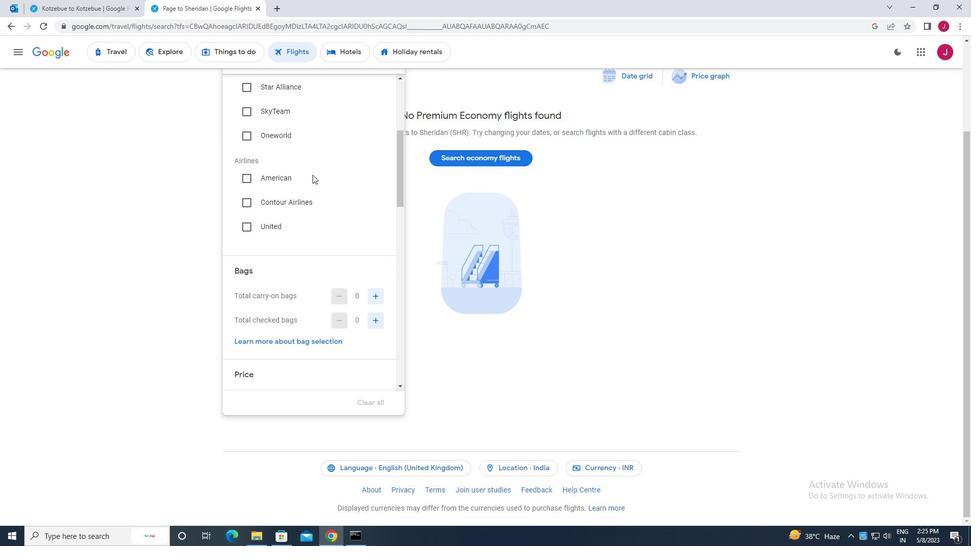 
Action: Mouse moved to (376, 169)
Screenshot: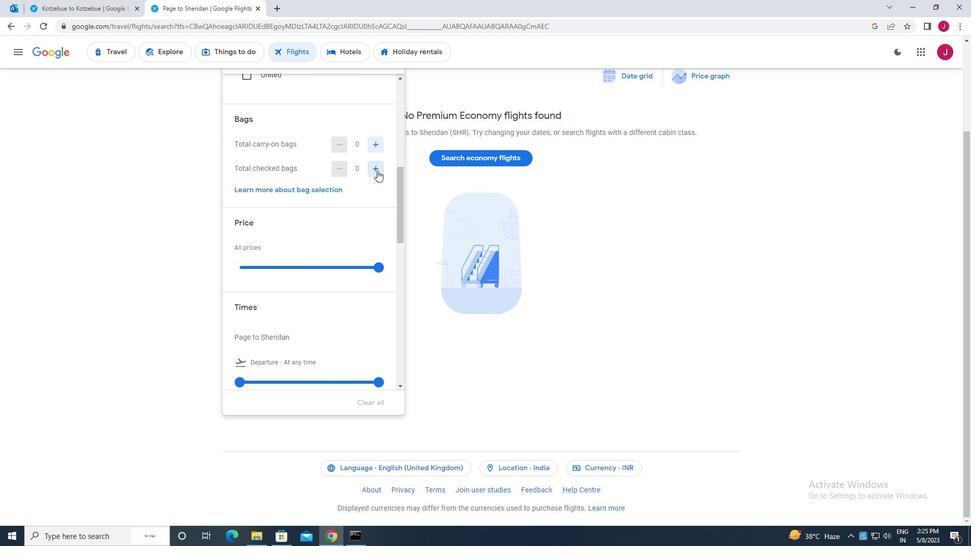 
Action: Mouse pressed left at (376, 169)
Screenshot: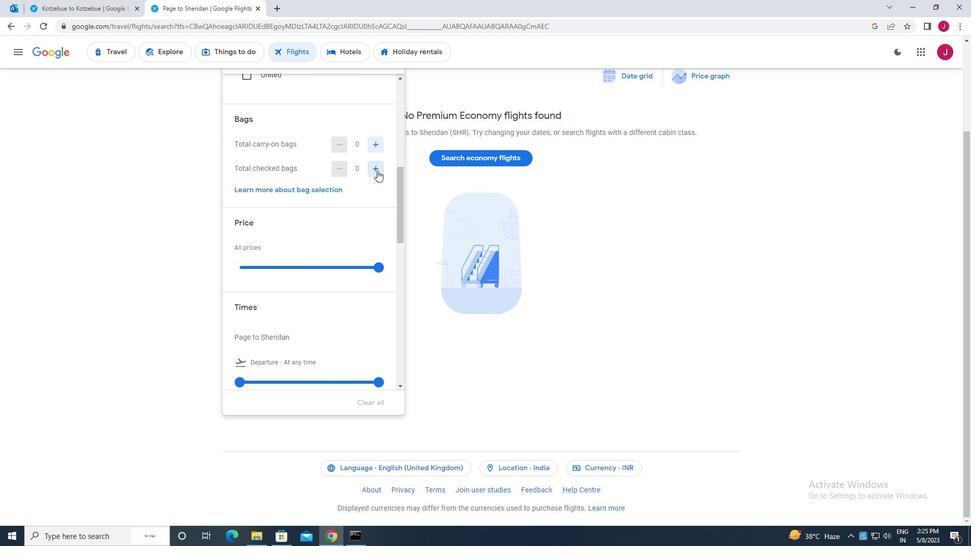 
Action: Mouse moved to (359, 169)
Screenshot: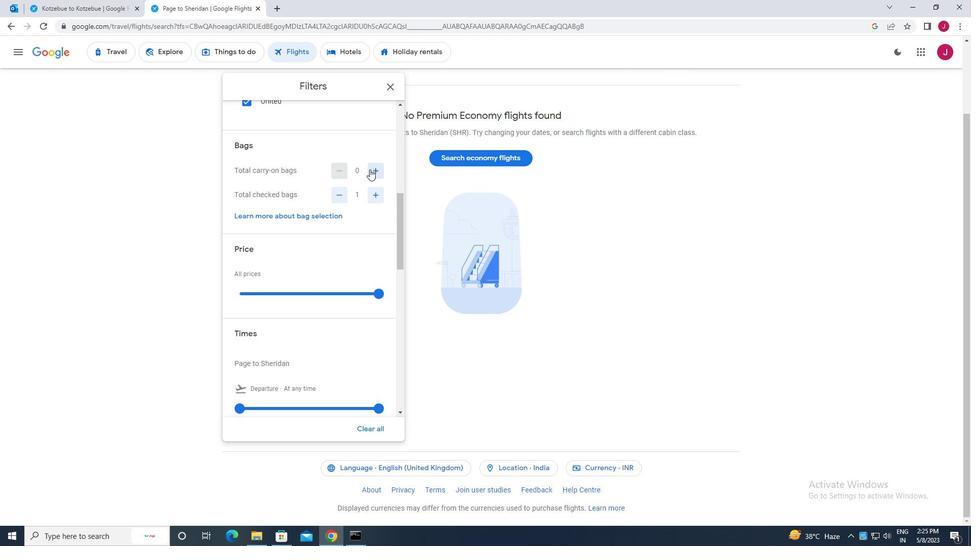
Action: Mouse scrolled (359, 168) with delta (0, 0)
Screenshot: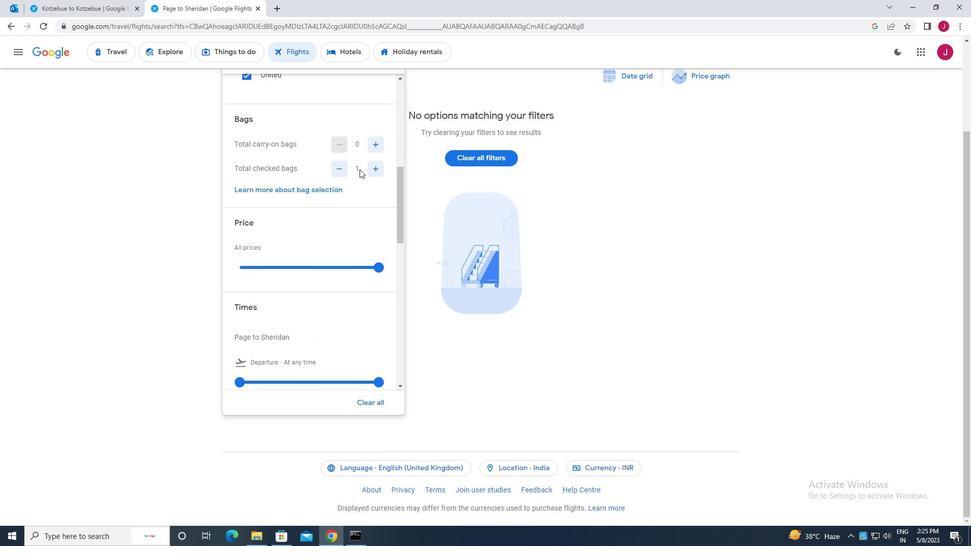 
Action: Mouse scrolled (359, 168) with delta (0, 0)
Screenshot: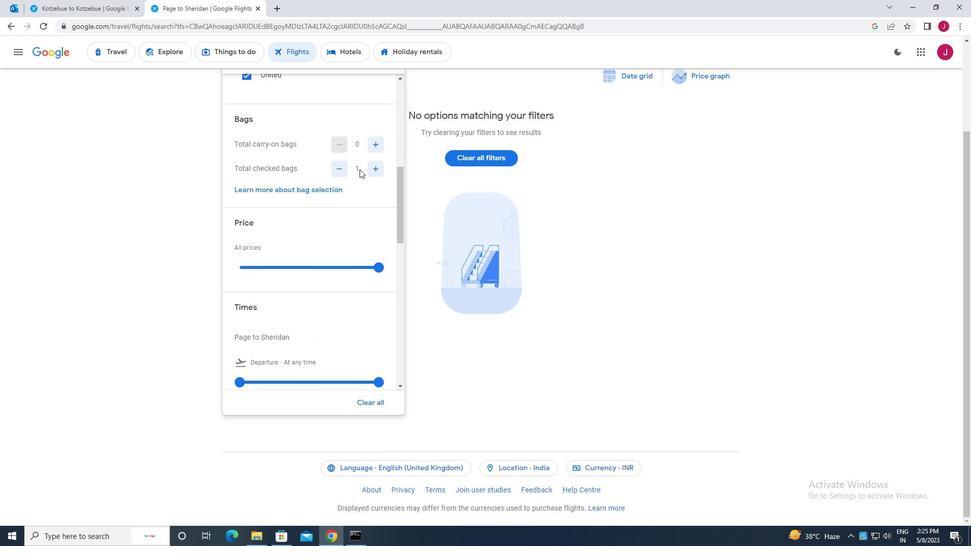 
Action: Mouse moved to (375, 165)
Screenshot: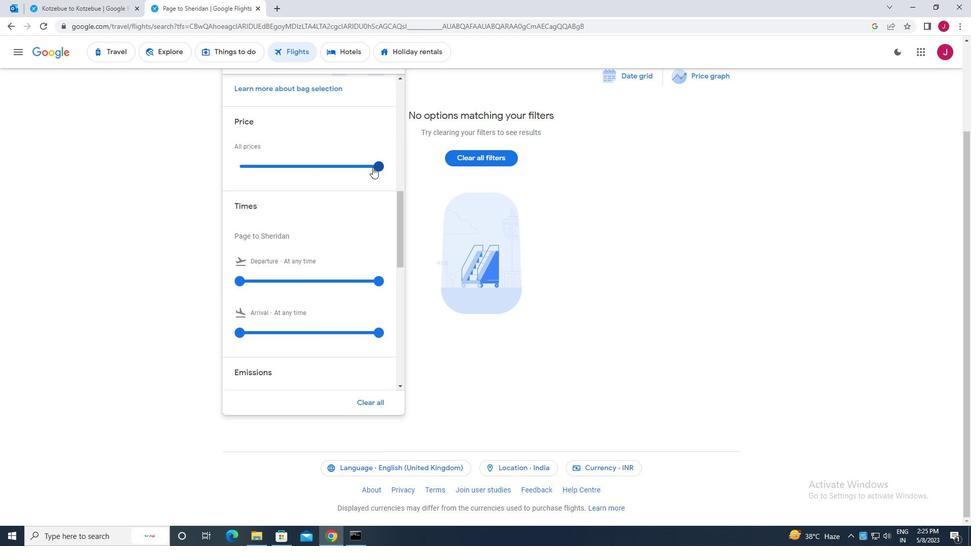 
Action: Mouse pressed left at (375, 165)
Screenshot: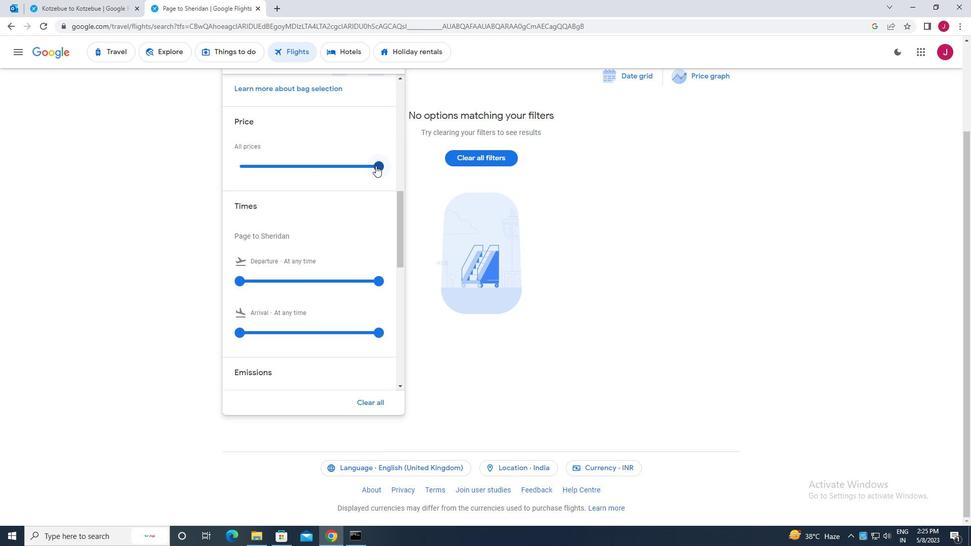 
Action: Mouse moved to (366, 165)
Screenshot: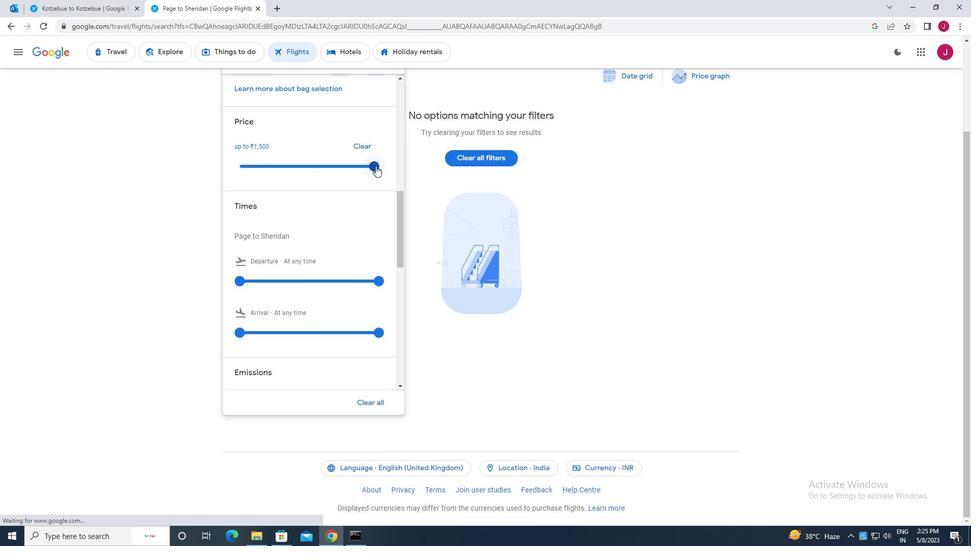 
Action: Mouse scrolled (366, 164) with delta (0, 0)
Screenshot: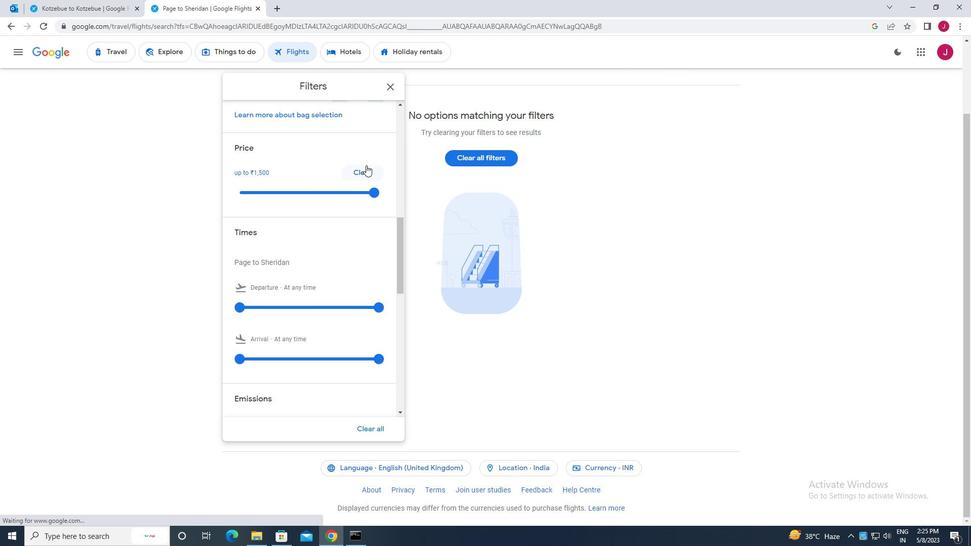 
Action: Mouse scrolled (366, 164) with delta (0, 0)
Screenshot: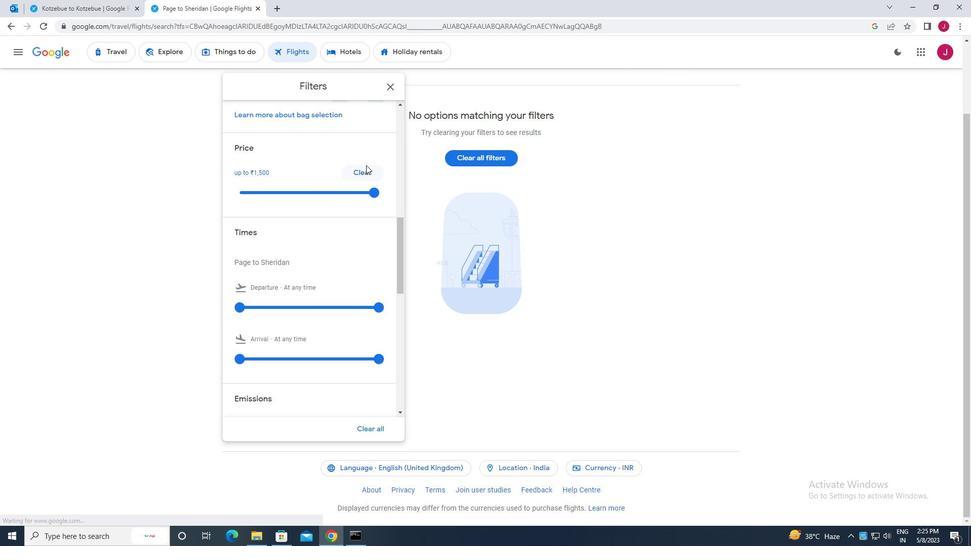 
Action: Mouse moved to (238, 282)
Screenshot: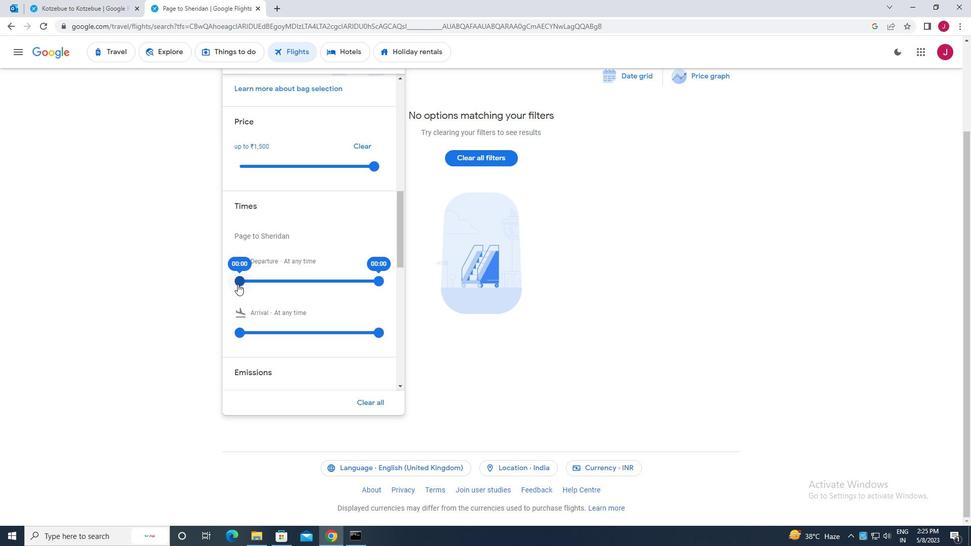 
Action: Mouse pressed left at (238, 282)
Screenshot: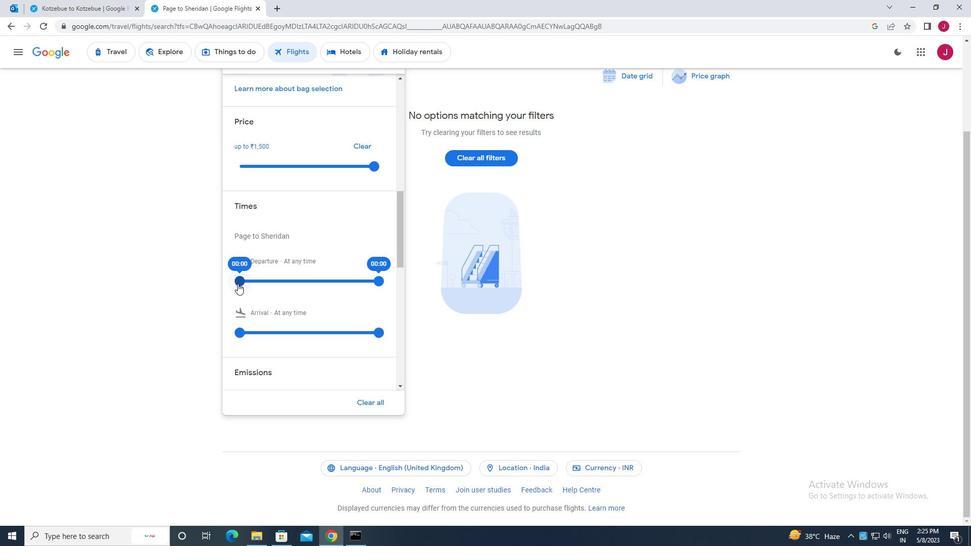 
Action: Mouse moved to (378, 280)
Screenshot: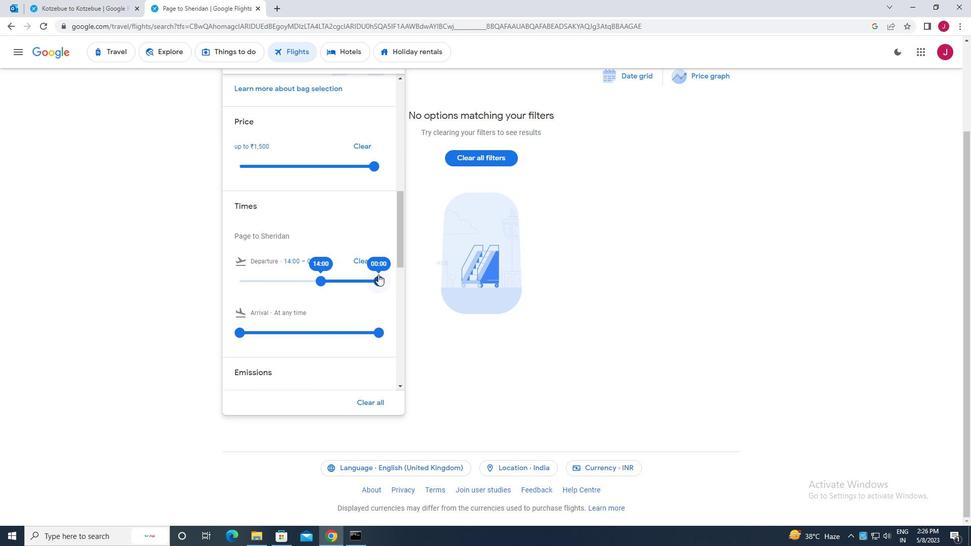 
Action: Mouse pressed left at (378, 280)
Screenshot: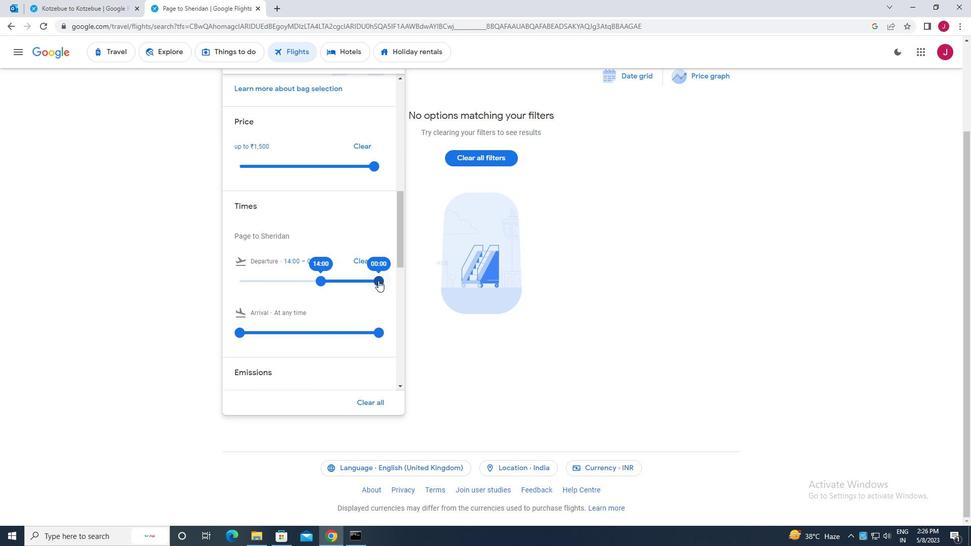 
Action: Mouse moved to (389, 88)
Screenshot: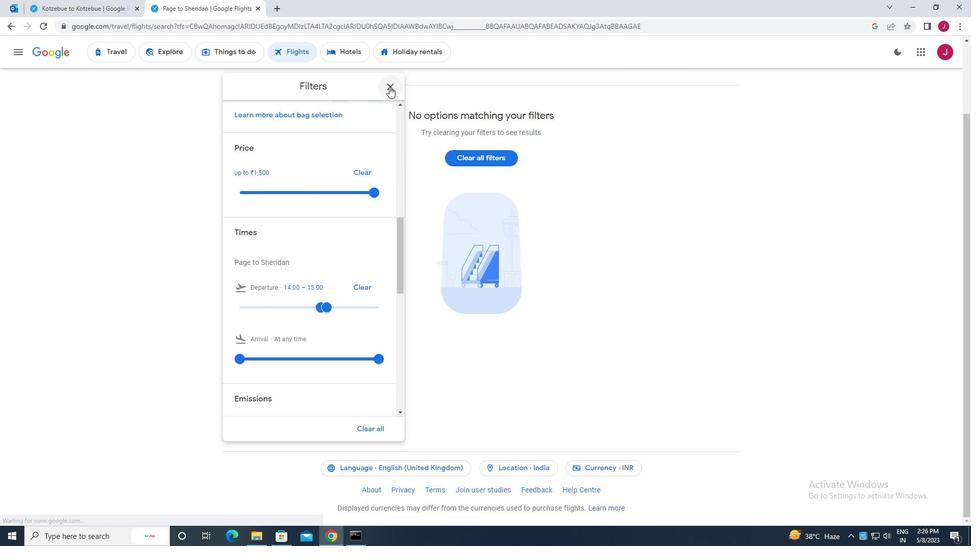 
Action: Mouse pressed left at (389, 88)
Screenshot: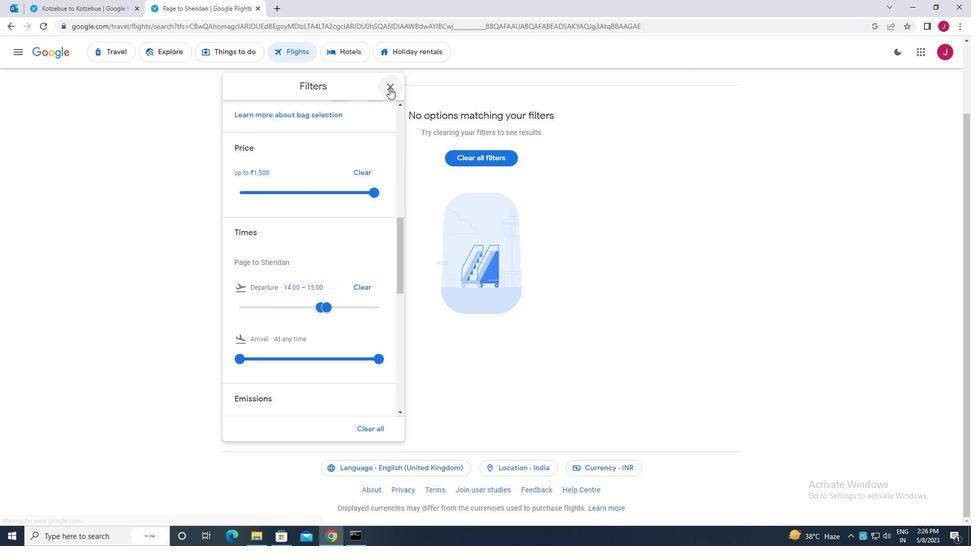 
Action: Mouse moved to (390, 120)
Screenshot: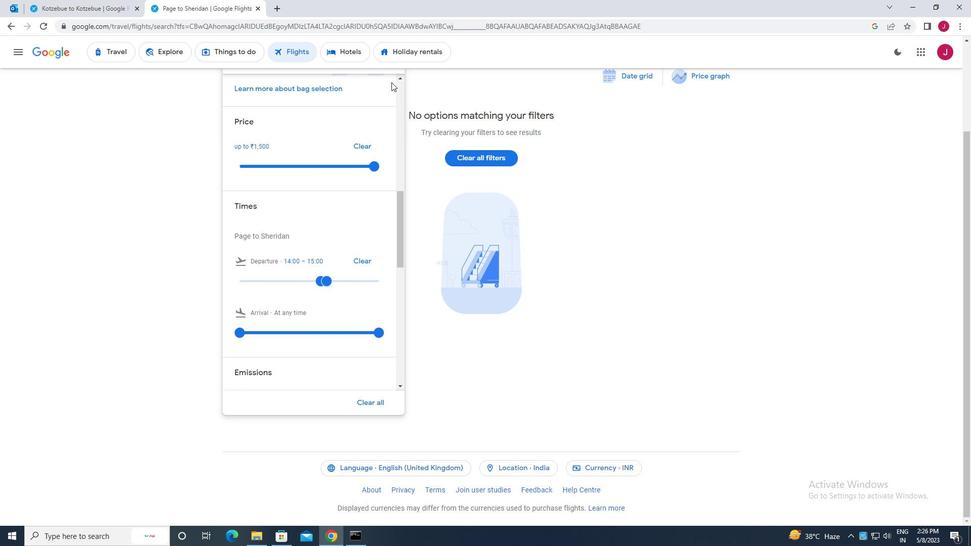 
Action: Mouse scrolled (390, 121) with delta (0, 0)
Screenshot: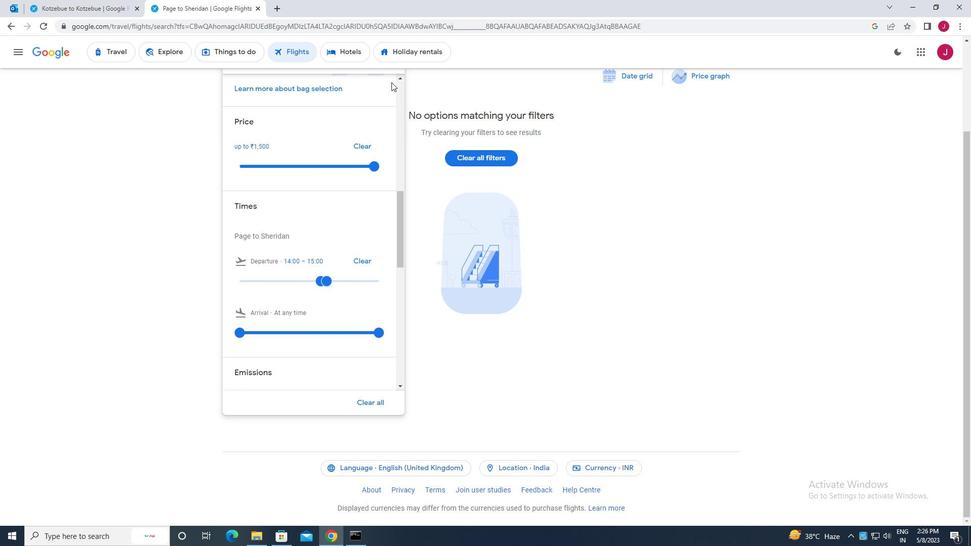
Action: Mouse scrolled (390, 121) with delta (0, 0)
Screenshot: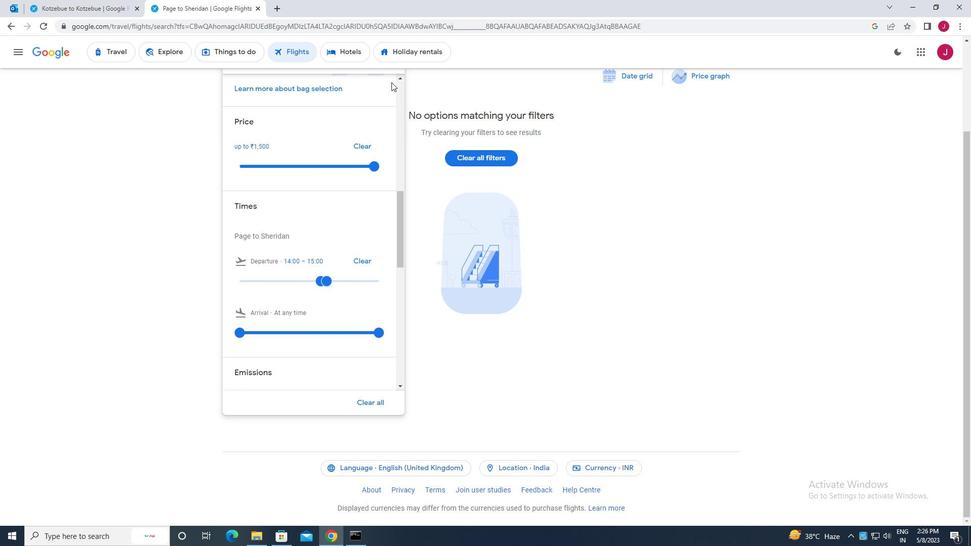 
Action: Mouse scrolled (390, 121) with delta (0, 0)
Screenshot: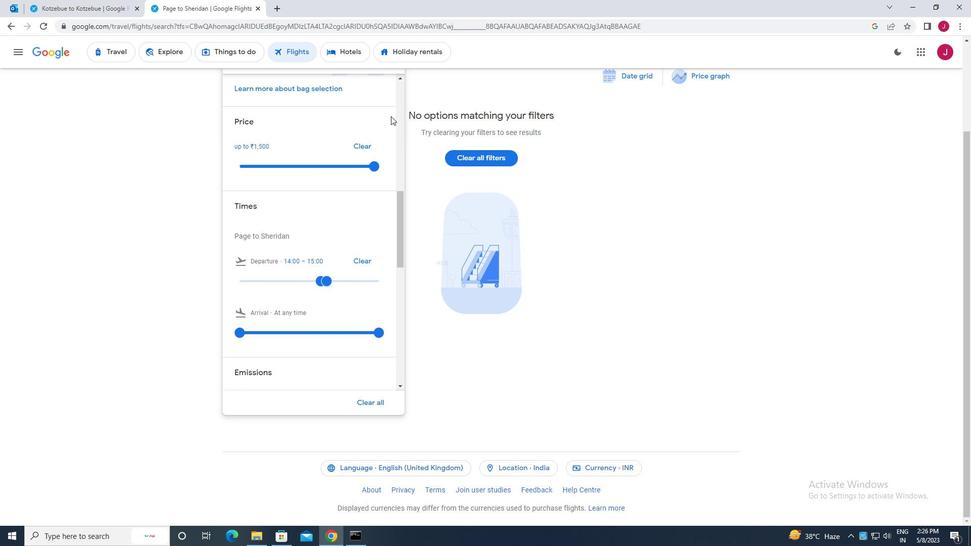 
Action: Mouse scrolled (390, 121) with delta (0, 0)
Screenshot: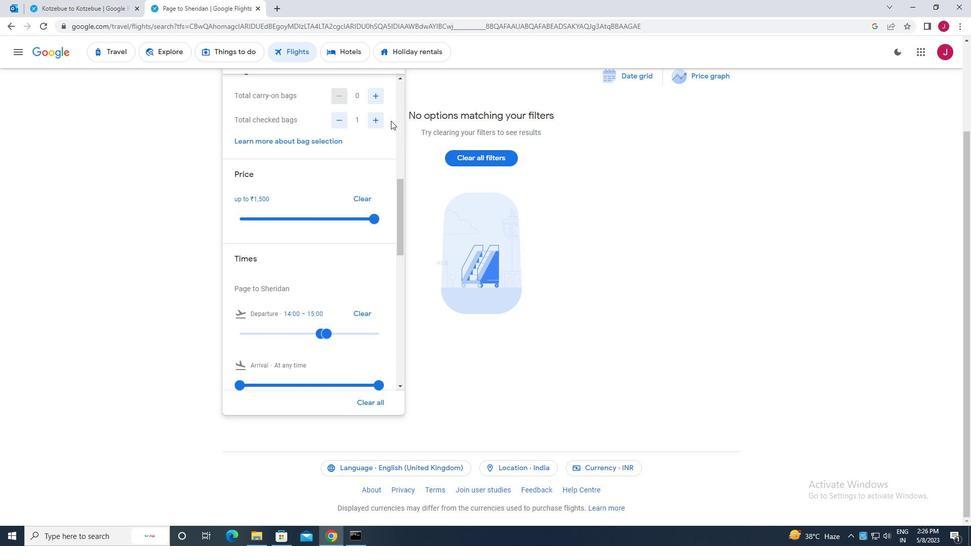 
Action: Mouse scrolled (390, 121) with delta (0, 0)
Screenshot: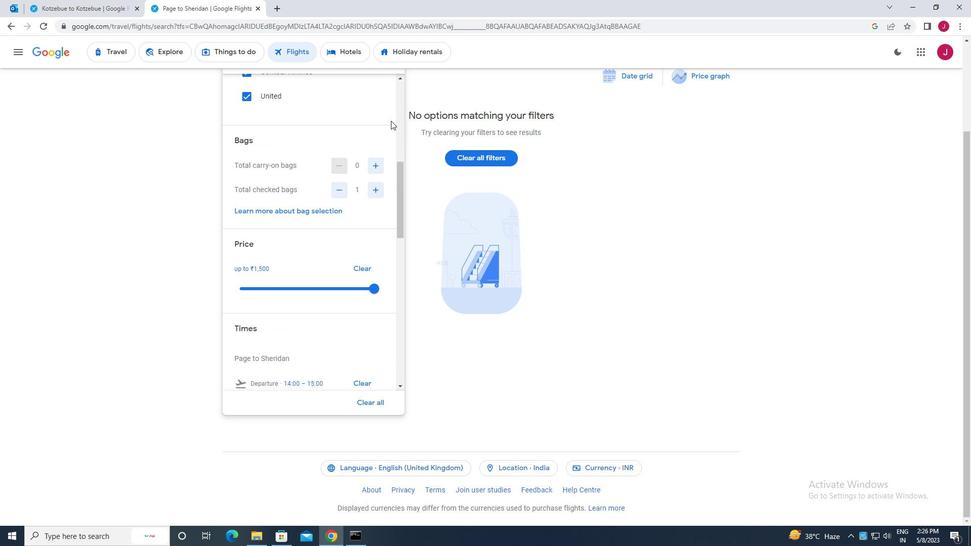 
Action: Mouse scrolled (390, 121) with delta (0, 0)
Screenshot: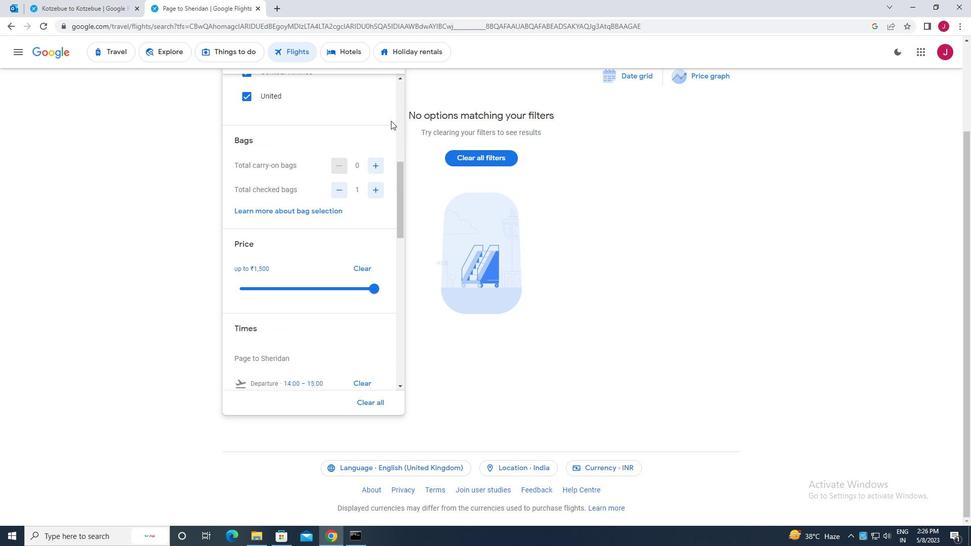 
Action: Mouse scrolled (390, 121) with delta (0, 0)
Screenshot: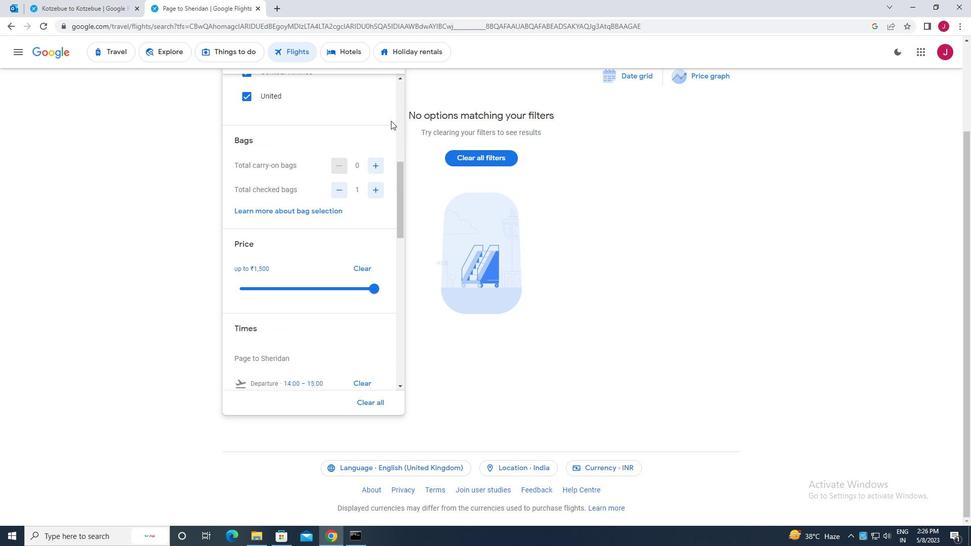 
Action: Mouse moved to (582, 150)
Screenshot: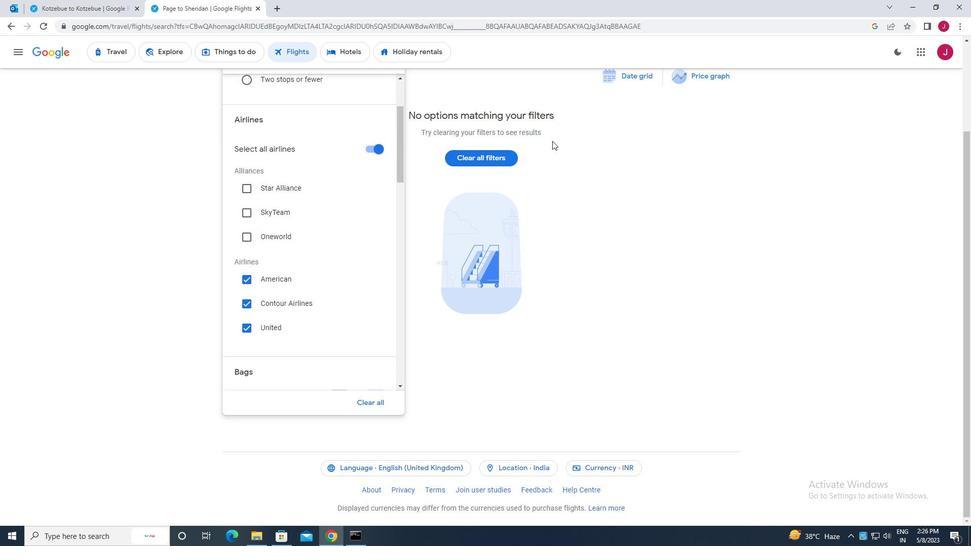 
Action: Mouse scrolled (582, 150) with delta (0, 0)
Screenshot: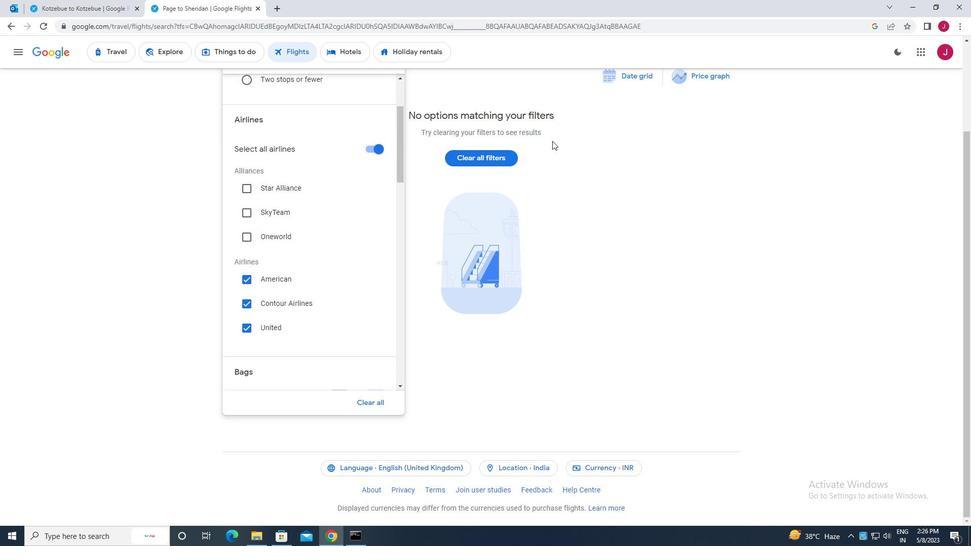 
Action: Mouse moved to (583, 150)
Screenshot: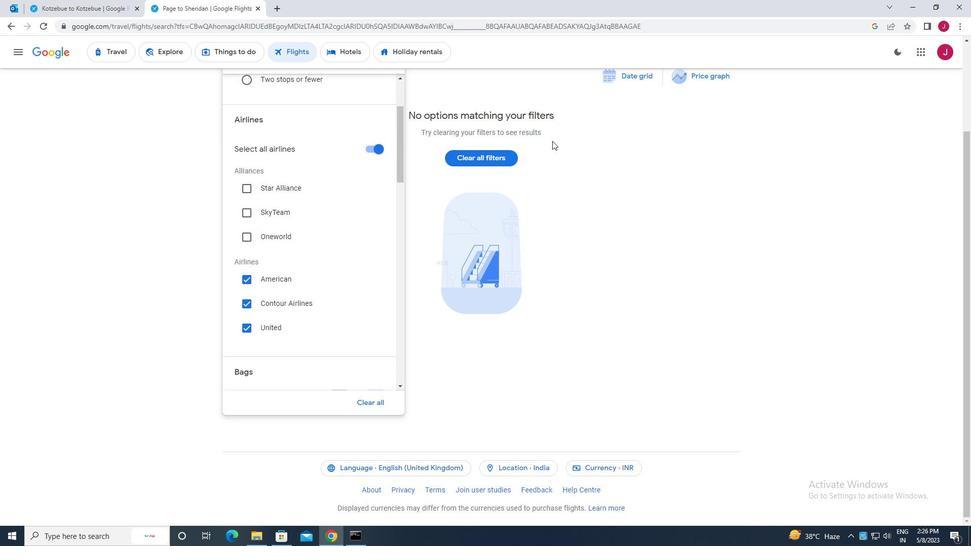 
Action: Mouse scrolled (583, 150) with delta (0, 0)
Screenshot: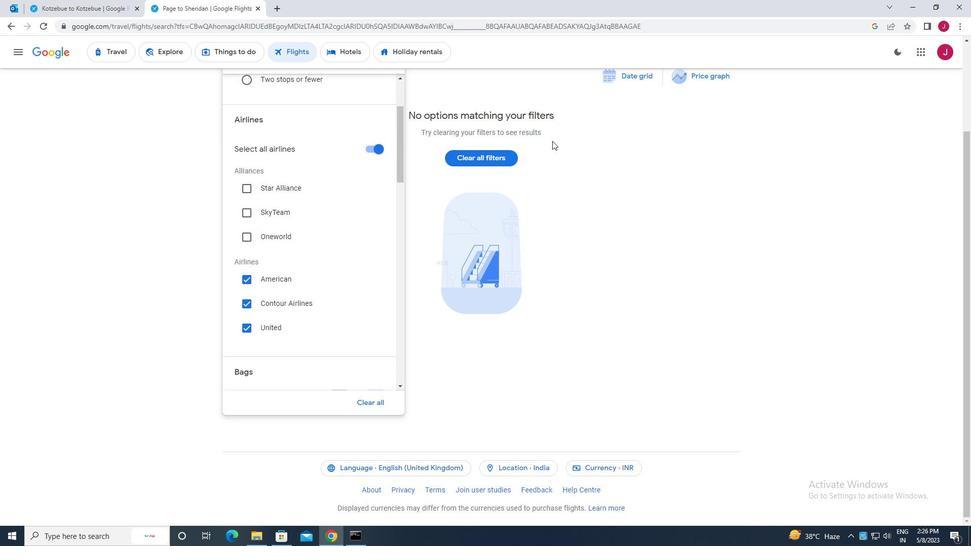 
Action: Mouse scrolled (583, 150) with delta (0, 0)
Screenshot: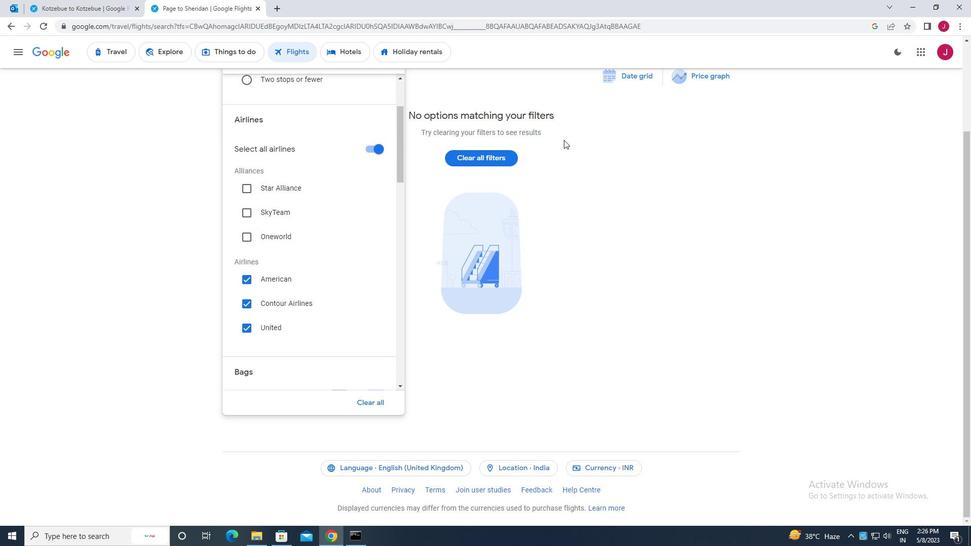 
Action: Mouse scrolled (583, 150) with delta (0, 0)
Screenshot: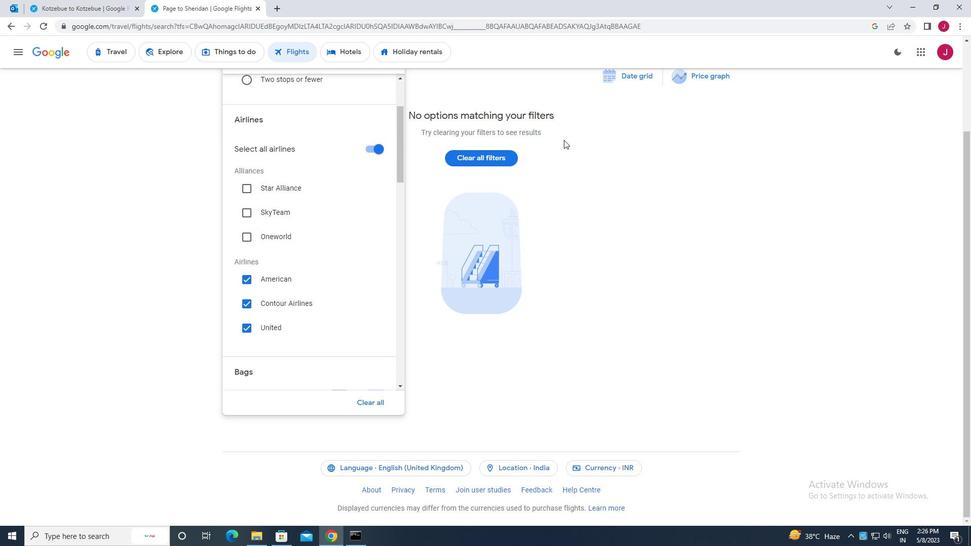 
Action: Mouse moved to (592, 164)
Screenshot: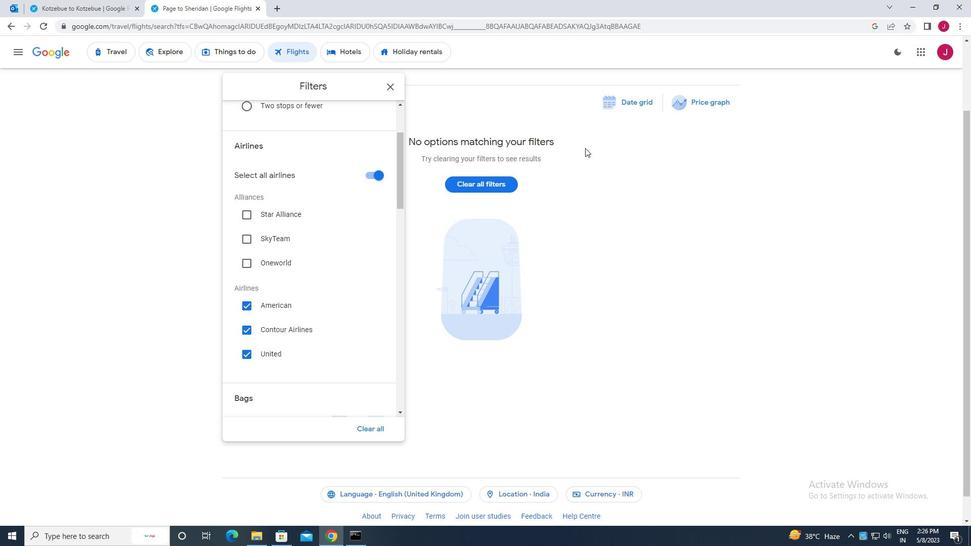 
Action: Mouse scrolled (592, 164) with delta (0, 0)
Screenshot: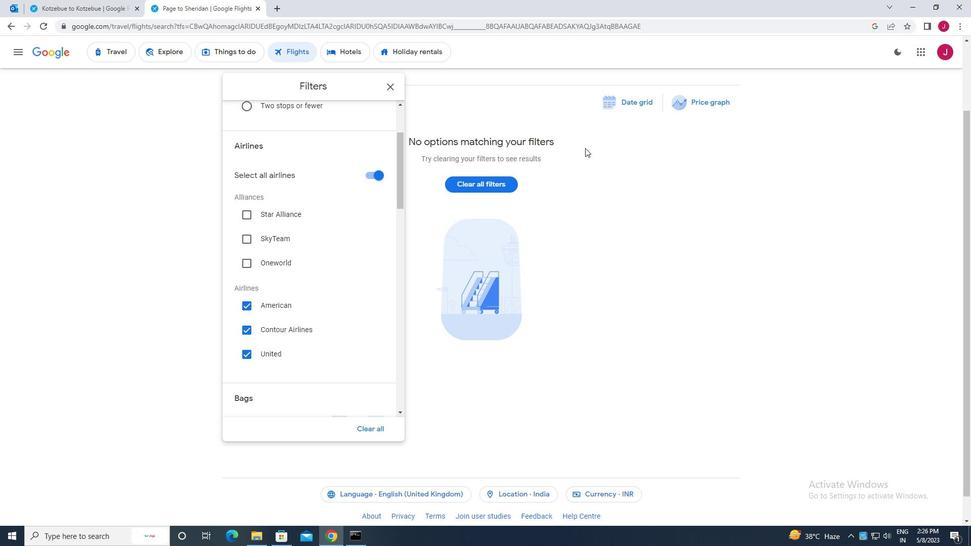 
Action: Mouse moved to (592, 164)
Screenshot: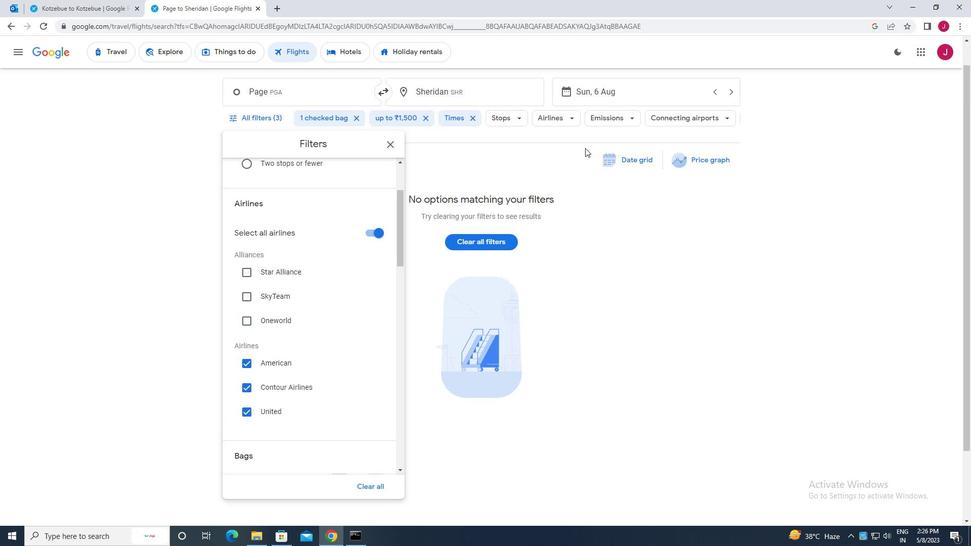 
Action: Mouse scrolled (592, 164) with delta (0, 0)
Screenshot: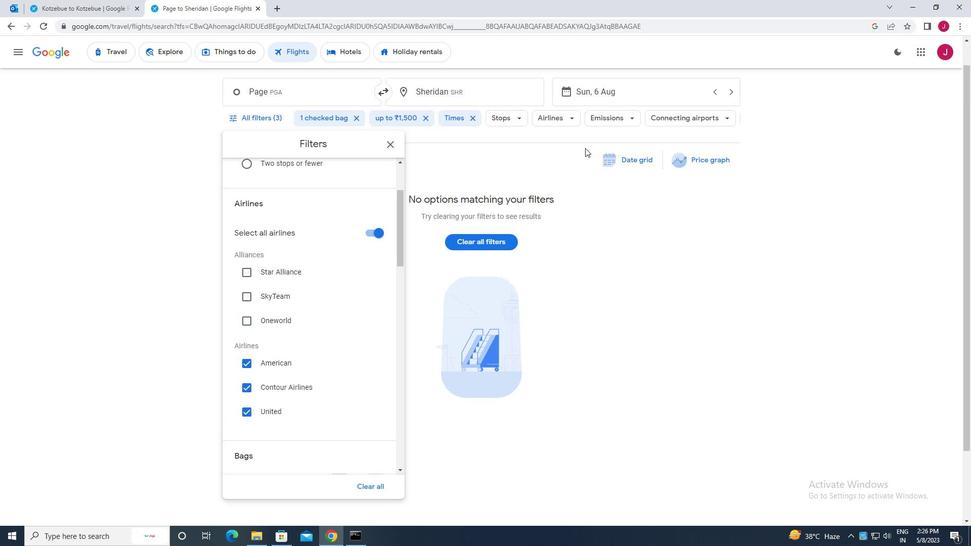 
Action: Mouse moved to (592, 164)
Screenshot: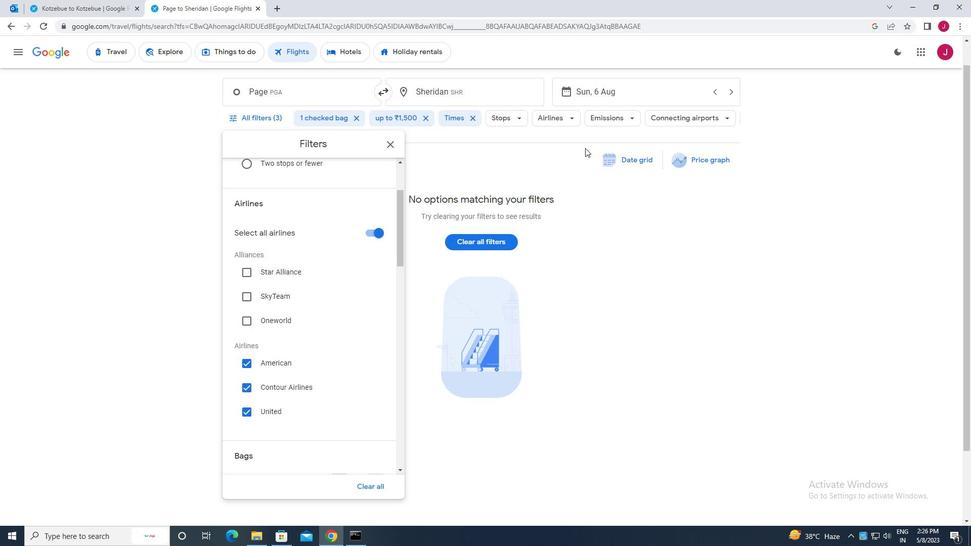 
Action: Mouse scrolled (592, 164) with delta (0, 0)
Screenshot: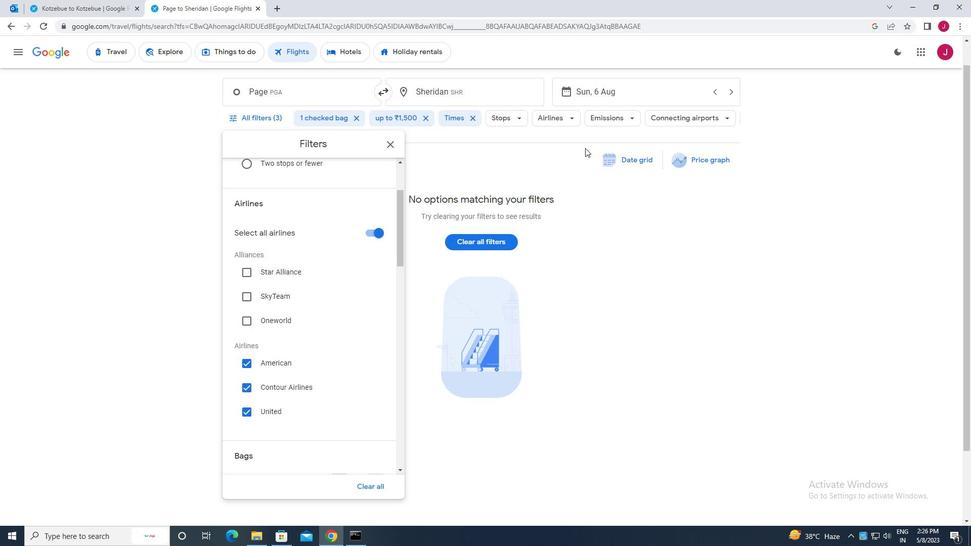
Action: Mouse scrolled (592, 164) with delta (0, 0)
Screenshot: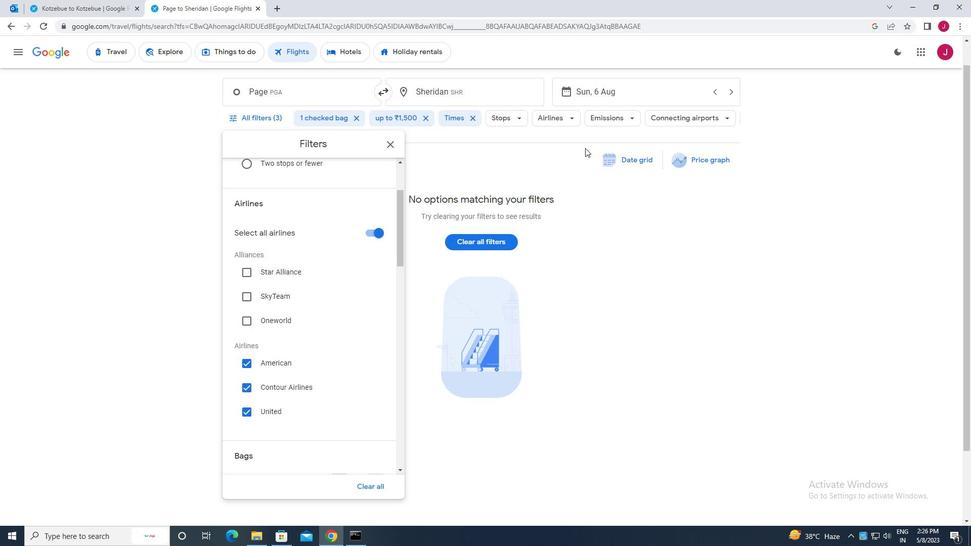 
Action: Mouse scrolled (592, 164) with delta (0, 0)
Screenshot: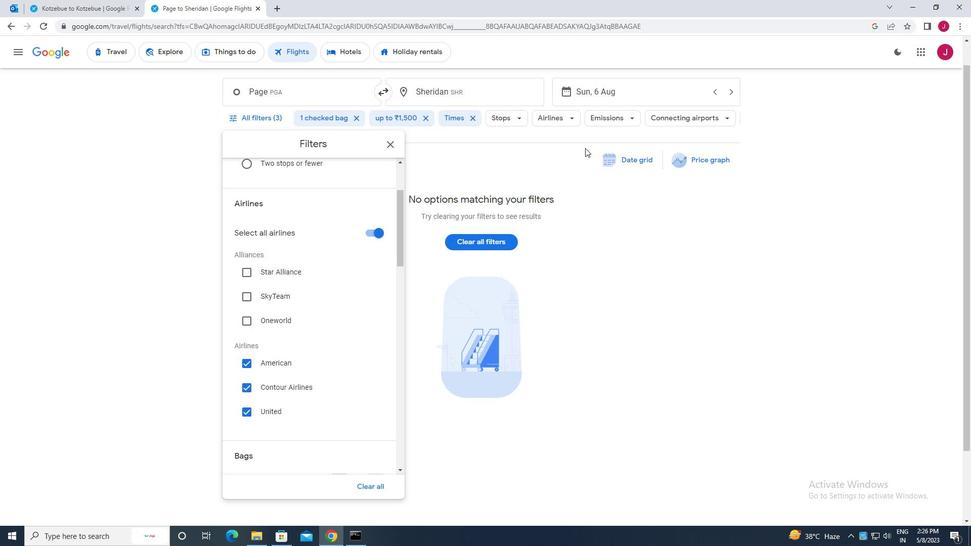 
Action: Mouse moved to (387, 170)
Screenshot: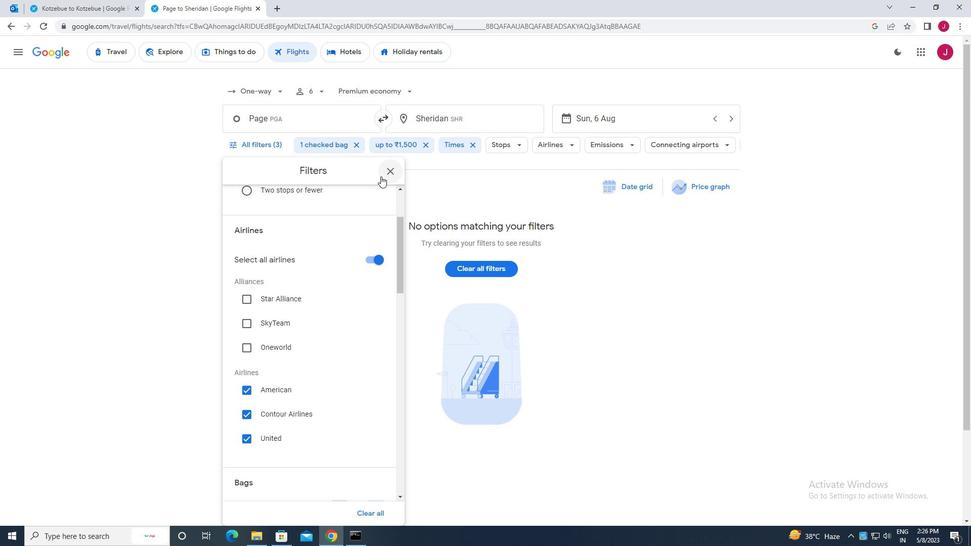 
Action: Mouse pressed left at (387, 170)
Screenshot: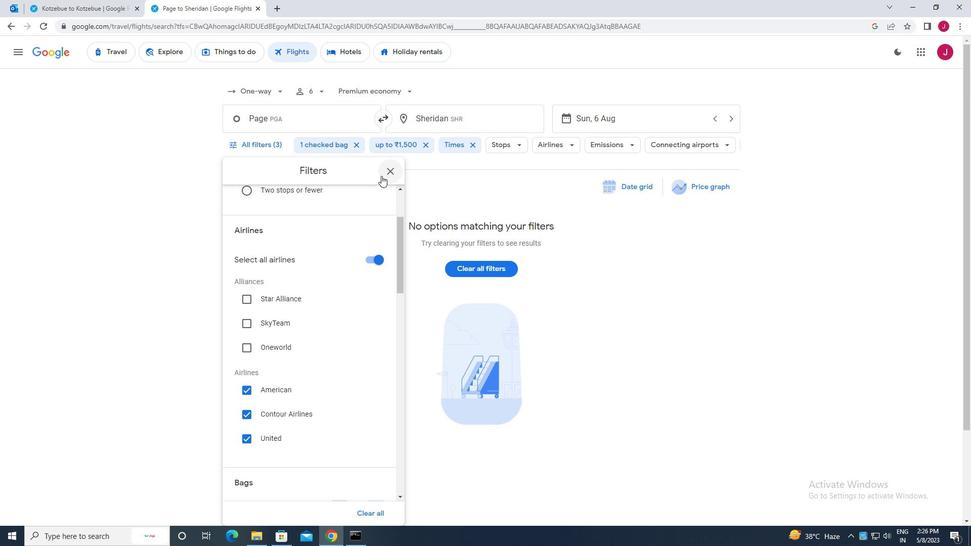 
Action: Mouse moved to (387, 169)
Screenshot: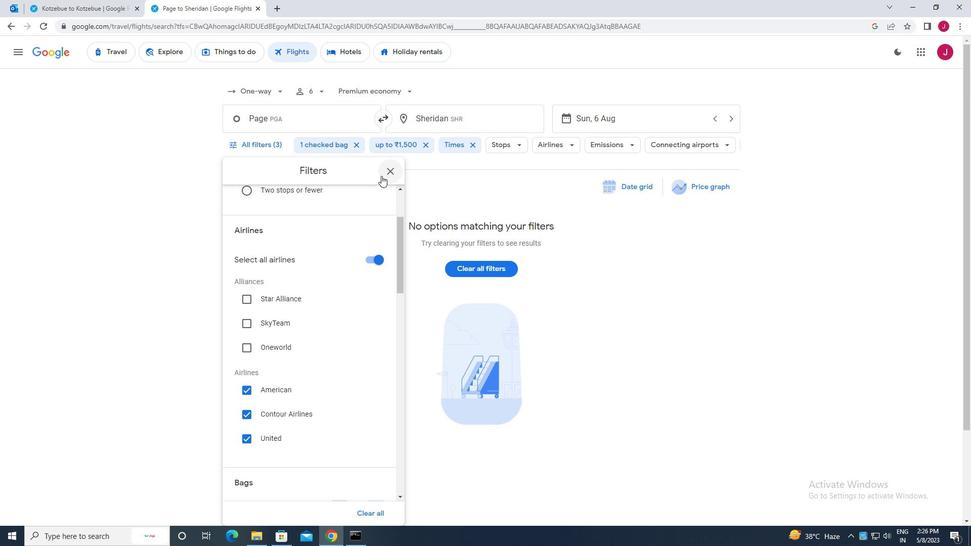 
